 Task: Write a Python program to find the smallest element in an array.
Action: Mouse moved to (1355, 59)
Screenshot: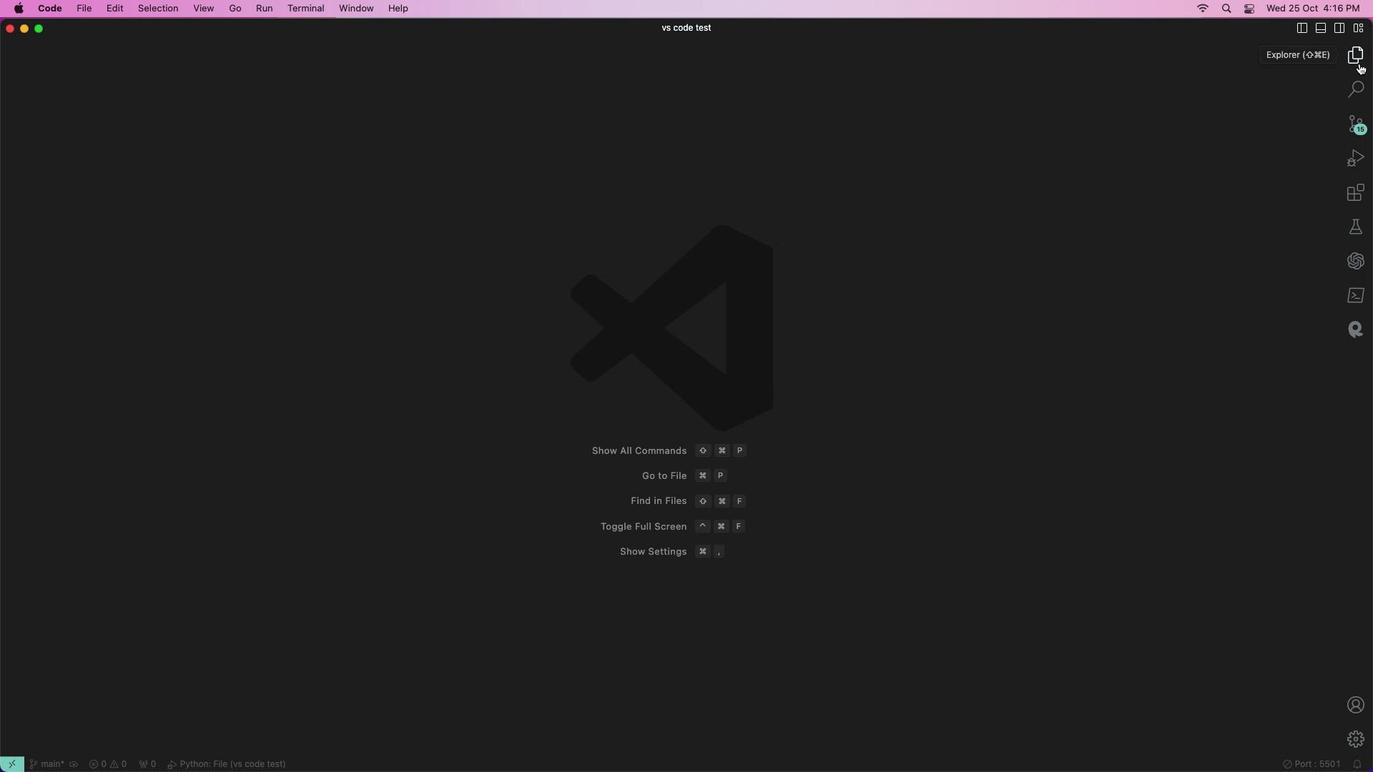 
Action: Mouse pressed left at (1355, 59)
Screenshot: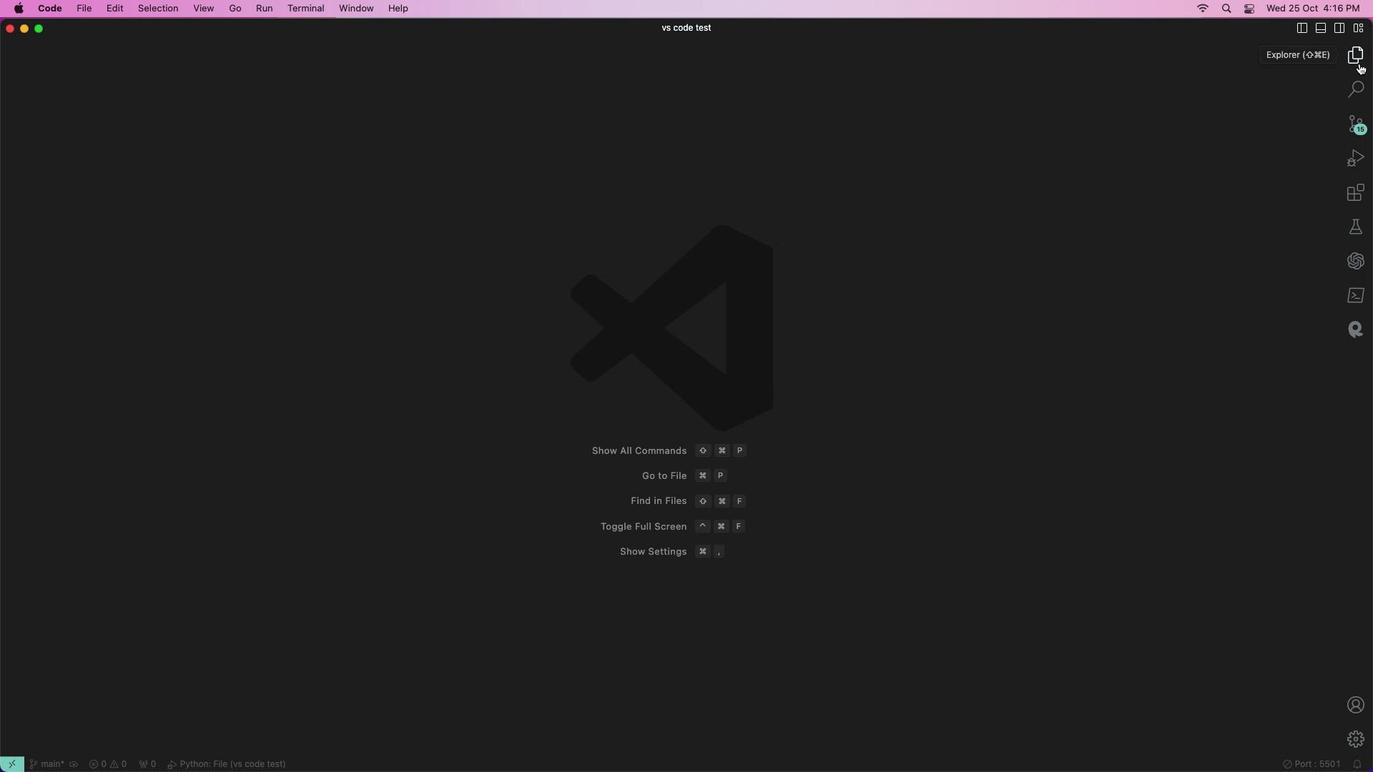 
Action: Mouse moved to (1278, 85)
Screenshot: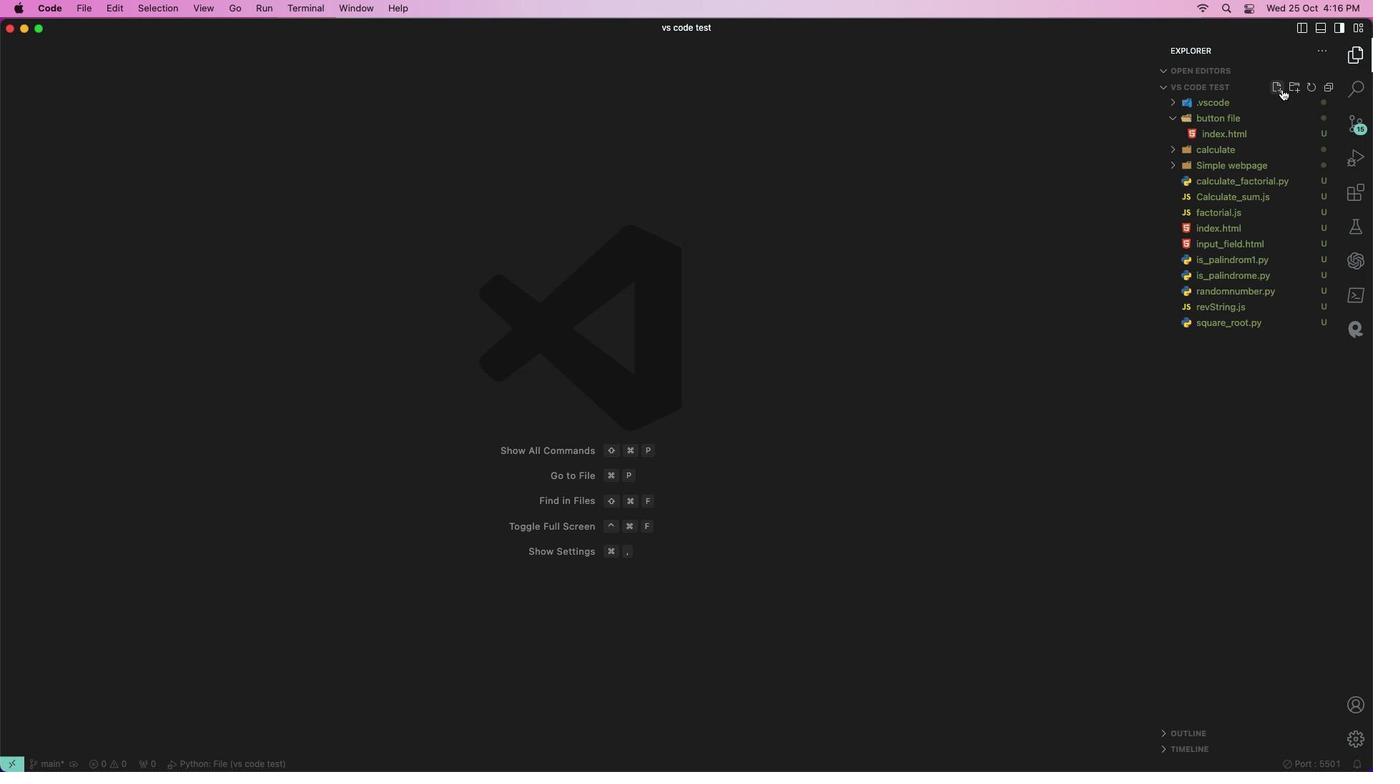 
Action: Mouse pressed left at (1278, 85)
Screenshot: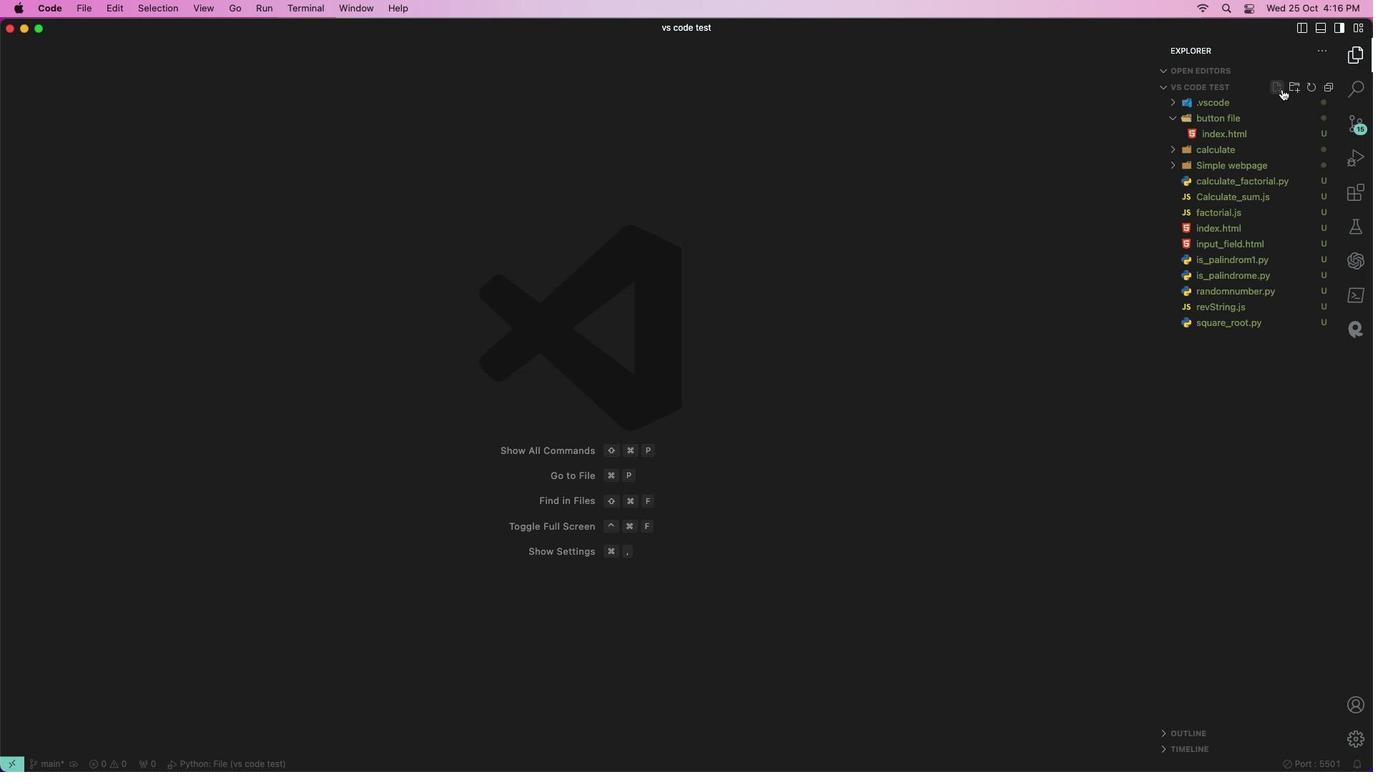 
Action: Mouse moved to (1218, 177)
Screenshot: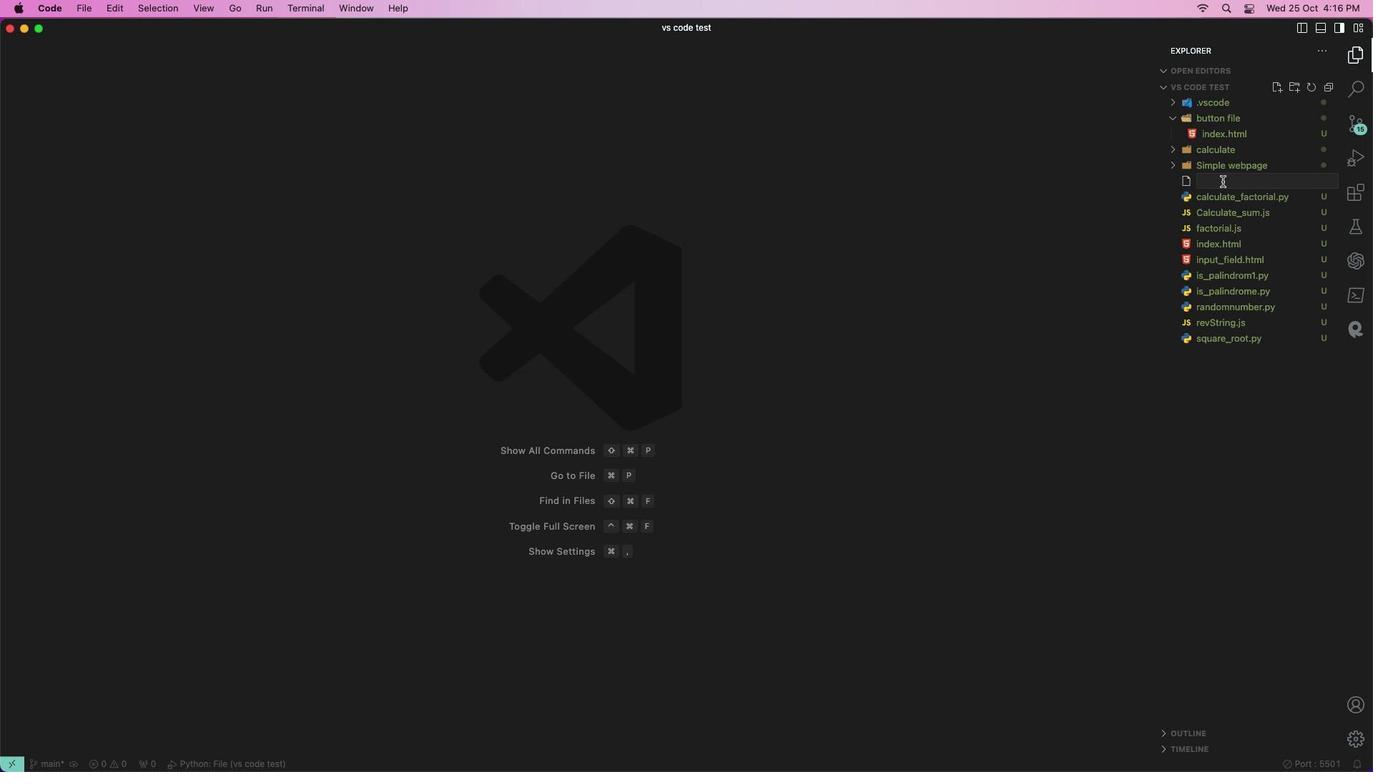 
Action: Mouse pressed left at (1218, 177)
Screenshot: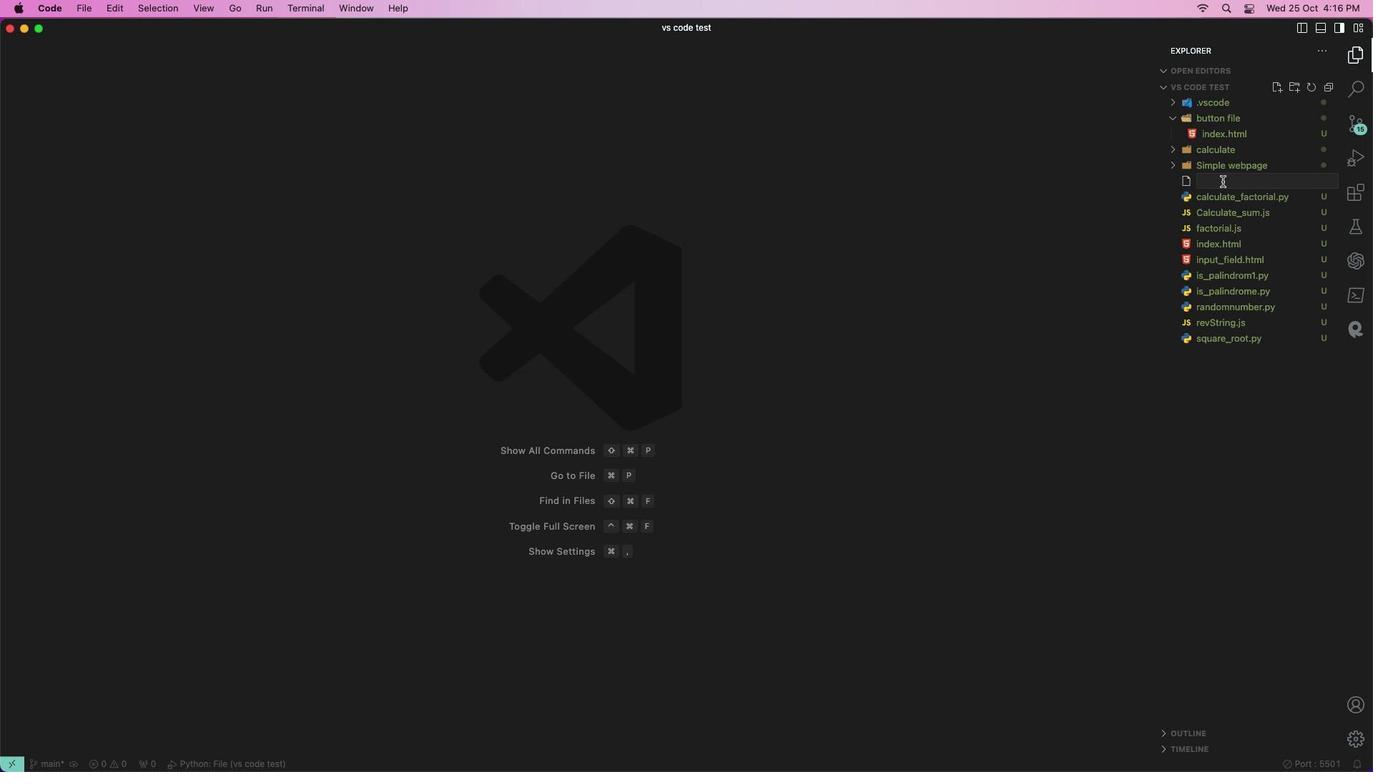 
Action: Key pressed 'f''u''d'Key.backspaceKey.backspace'i''n''d'Key.shift'_''s''m''a''l''l''e''s''t'Key.shift'_''e''l''e''m''e''n''t''.''p''y'Key.enter'd''e''f'Key.space'f''i''n''d'Key.shift_r'_''s''m''a''l''l''e''s''t'Key.shift_r'_''e''l''e''m''e''n''t'Key.shift_r'('')'Key.shift_r':'Key.enterKey.shift_r'#'Key.shift_r'A''s''k'Key.space't''j'Key.backspace'h''e'Key.space'u''s''e''r'Key.space't''o'Key.space'i''n''p''u''t'Key.space'a'Key.space'l''i''s''t'Key.space'o''f'Key.space'n''u''m''b''e''r'Key.spaceKey.backspace's'Key.space's''e''p''e''r''a''t''e''d'Key.space'b''y'Key.space's''p''a''c''e''s'Key.enter'u''s''e''r'Key.shift_r'_''i''n''p''u''t'Key.space'='Key.space'i''n''p''u''t'Key.shift_r'(''"'Key.shift_r'E''n''t''e''r'Key.space'a'Key.space'l''i''s''t'Key.space'o''f'Key.space'n''u''m''b''e''r''s'Key.space's''e''p''a''r''a''t''e''d'Key.space'b''y'Key.space's''p''a''c''e''s'Key.shift_r':'':''"'Key.shift_r')'Key.leftKey.leftKey.leftKey.space'.'Key.rightKey.rightKey.rightKey.rightKey.enter
Screenshot: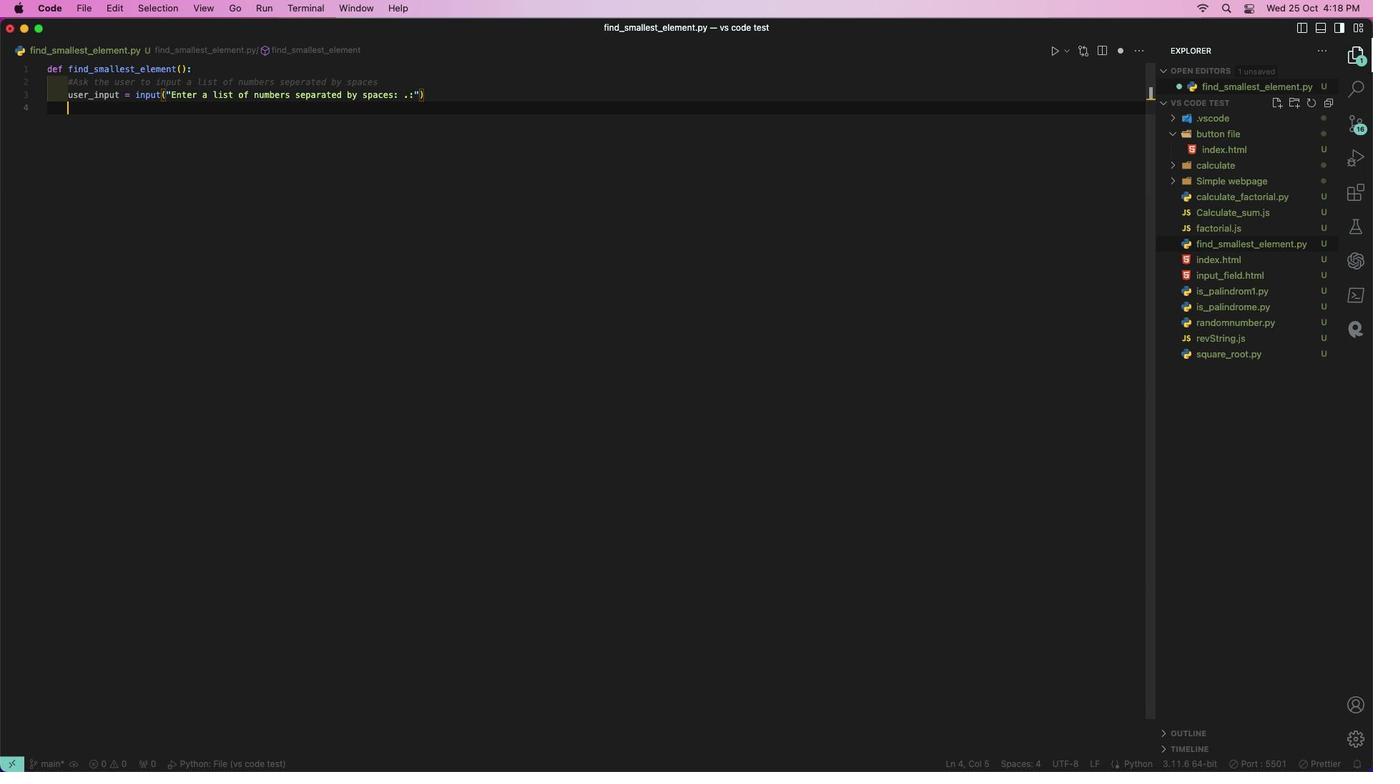 
Action: Mouse moved to (404, 92)
Screenshot: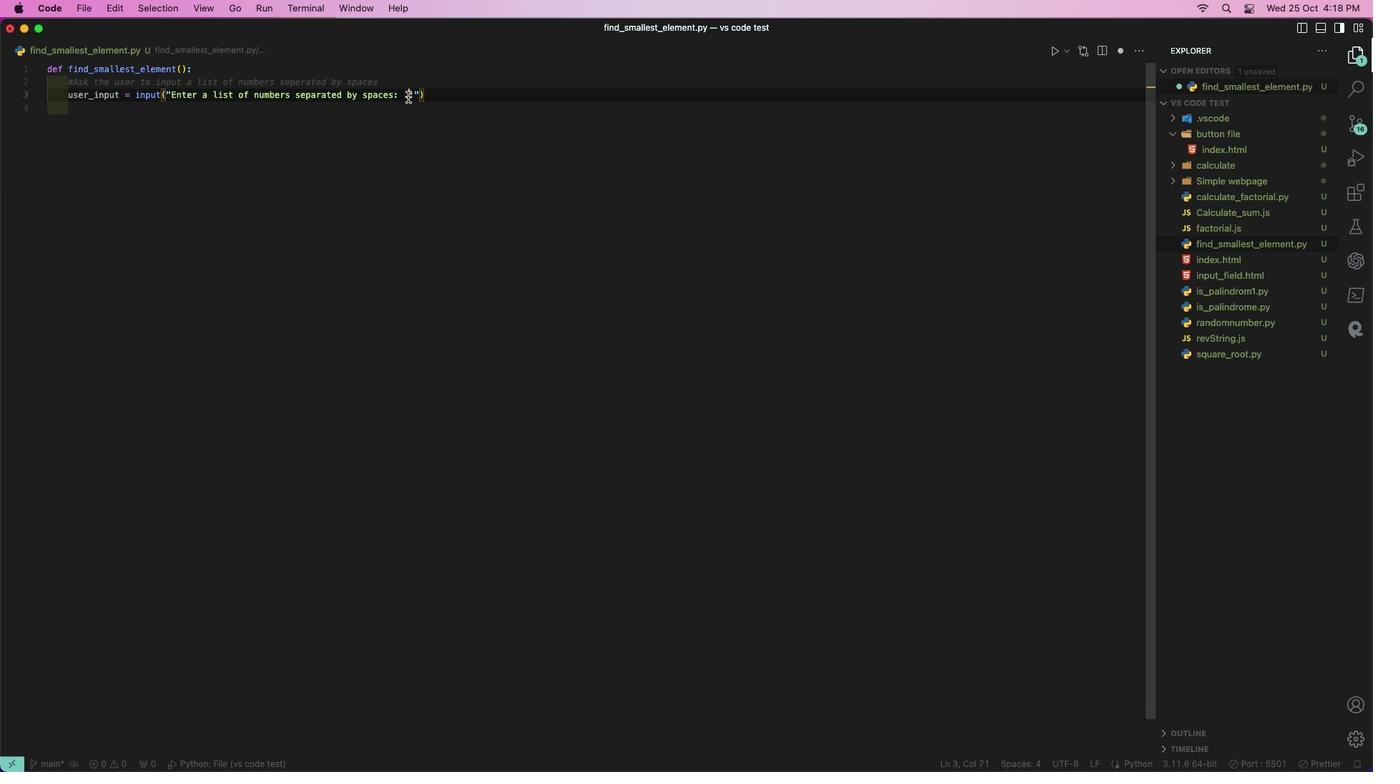 
Action: Mouse pressed left at (404, 92)
Screenshot: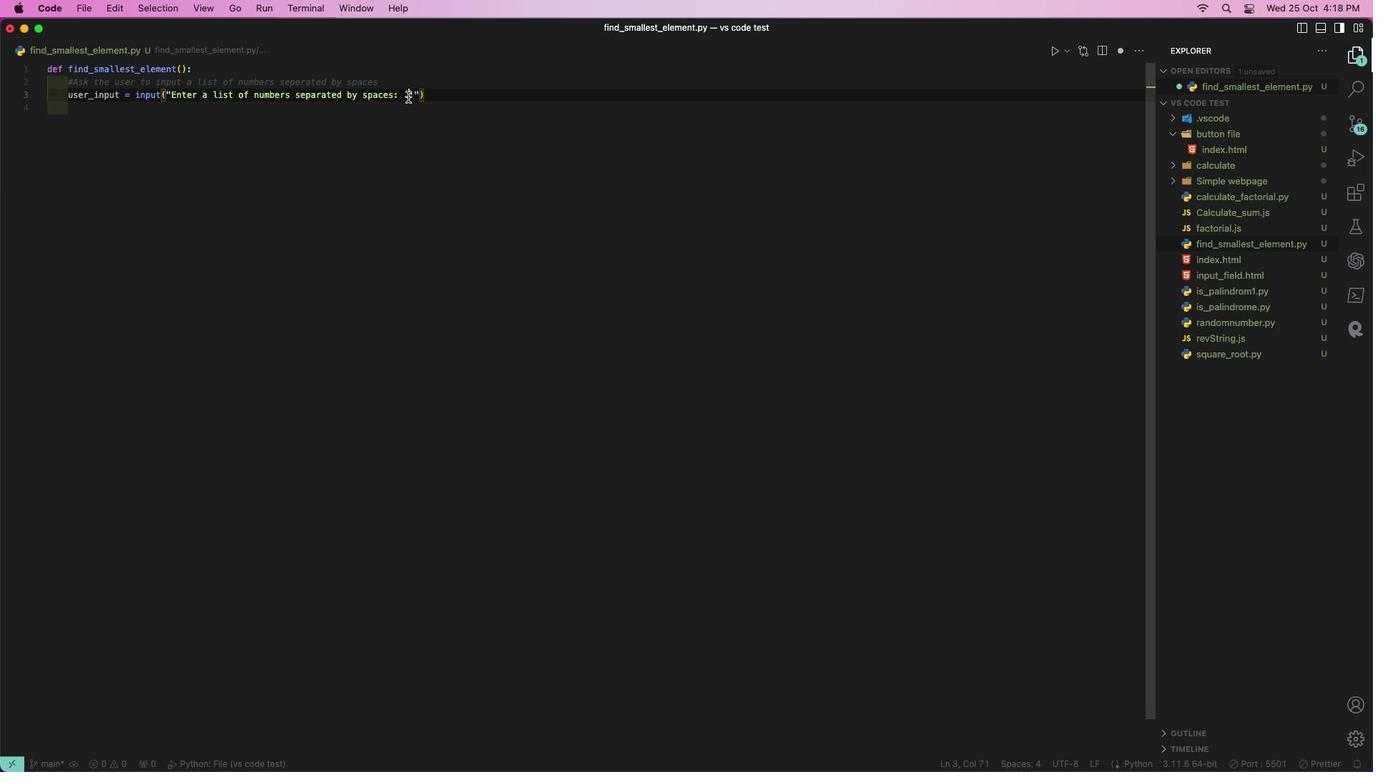 
Action: Mouse moved to (402, 92)
Screenshot: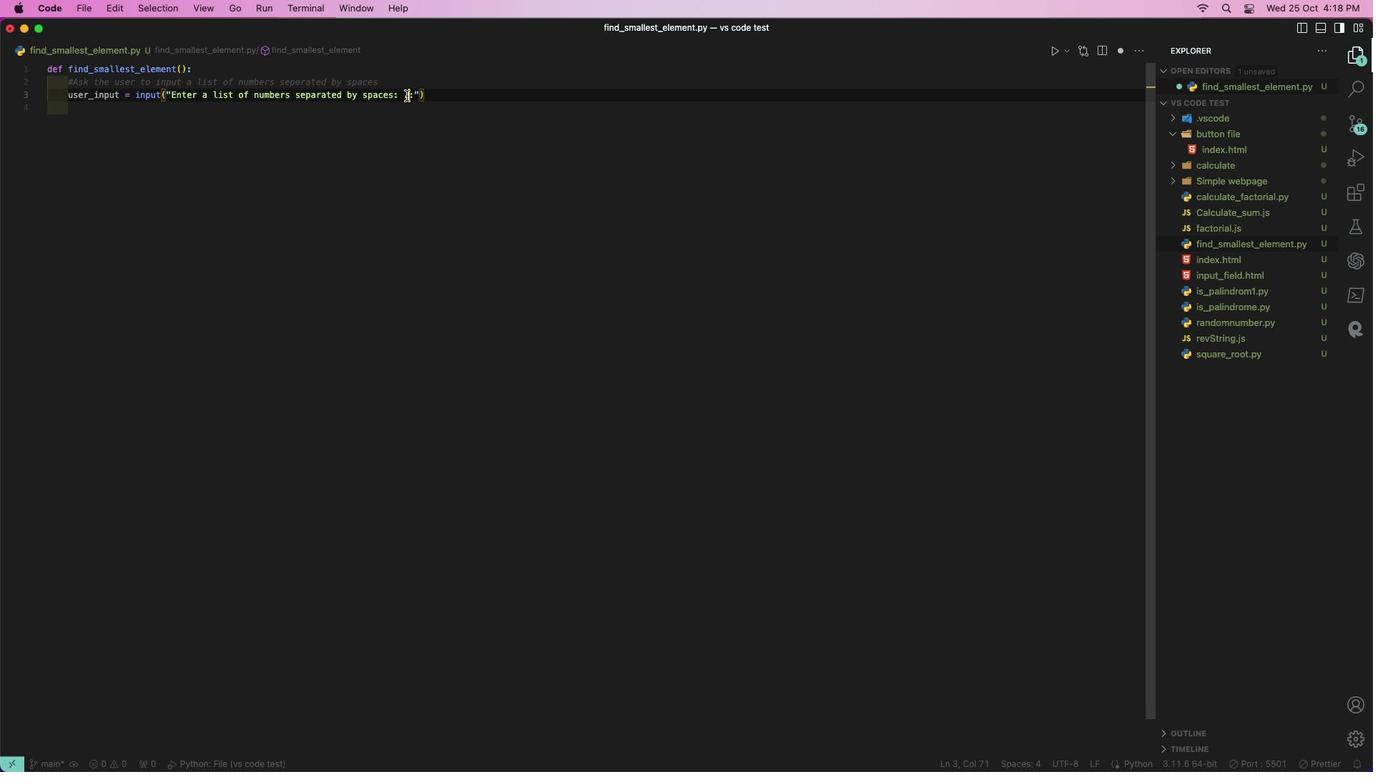 
Action: Key pressed Key.deleteKey.backspace
Screenshot: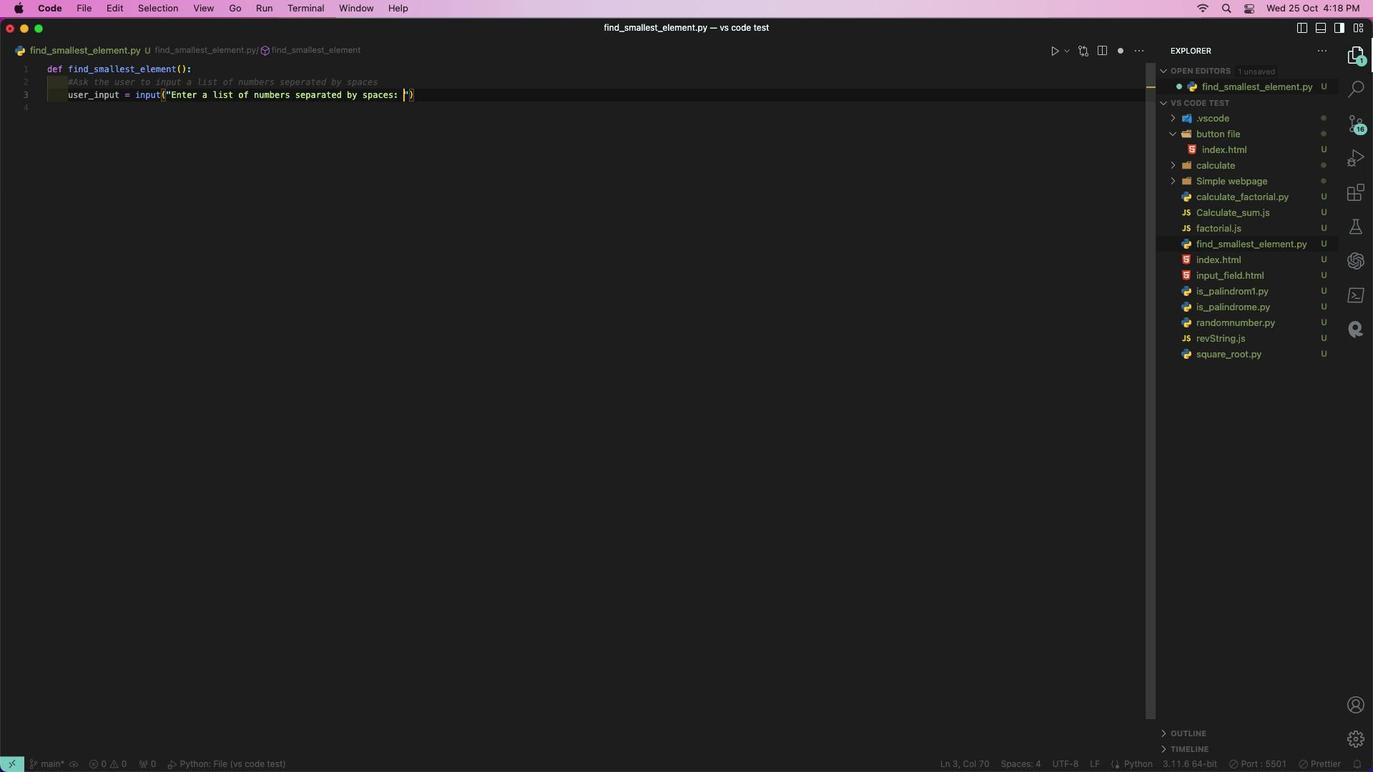 
Action: Mouse moved to (297, 115)
Screenshot: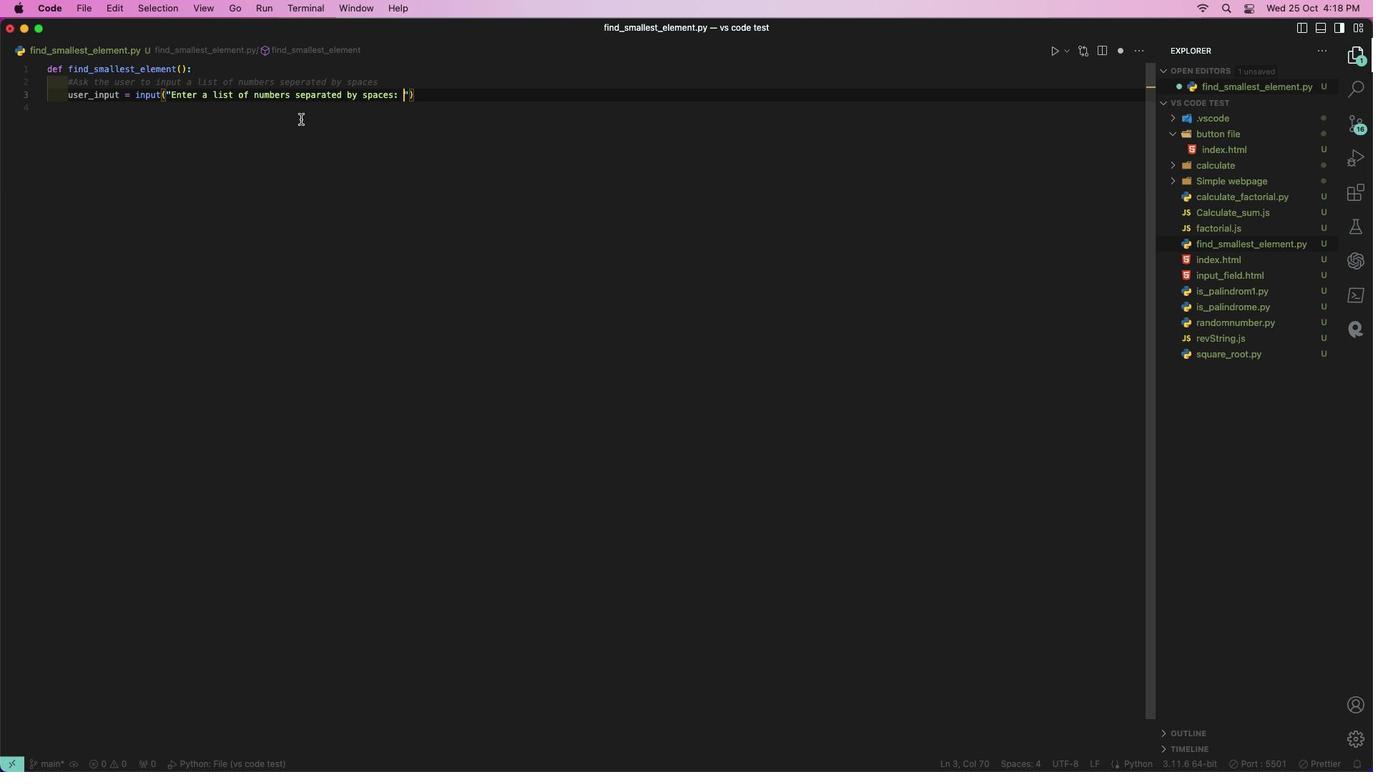 
Action: Mouse pressed left at (297, 115)
Screenshot: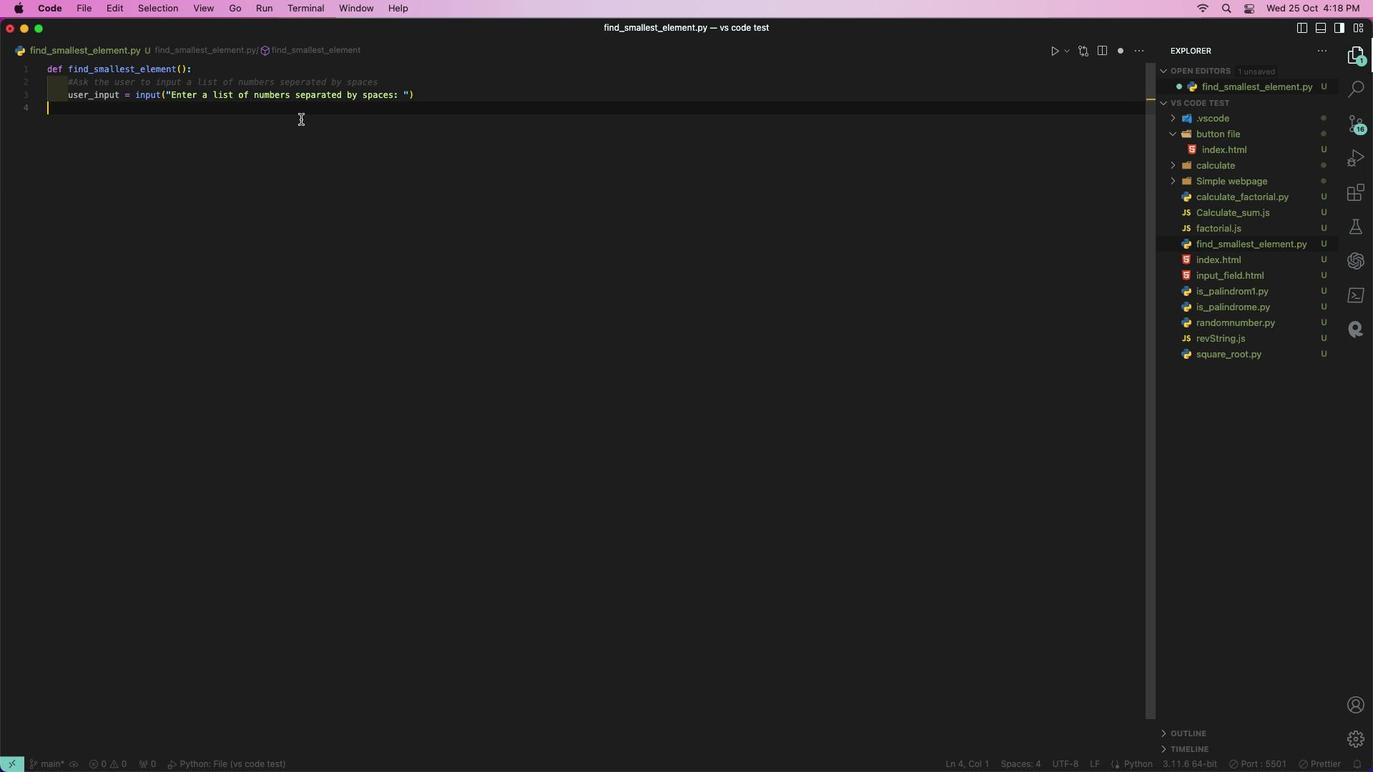 
Action: Mouse moved to (421, 87)
Screenshot: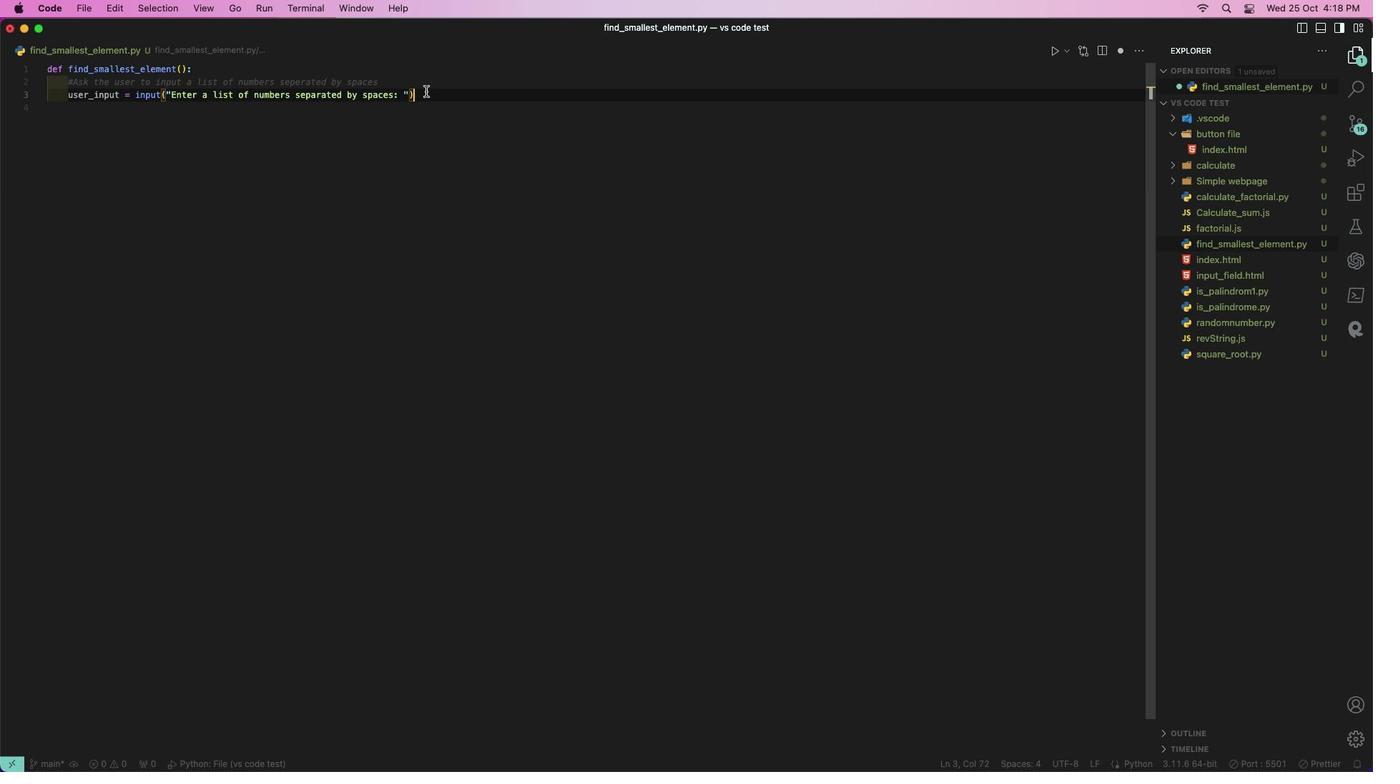 
Action: Mouse pressed left at (421, 87)
Screenshot: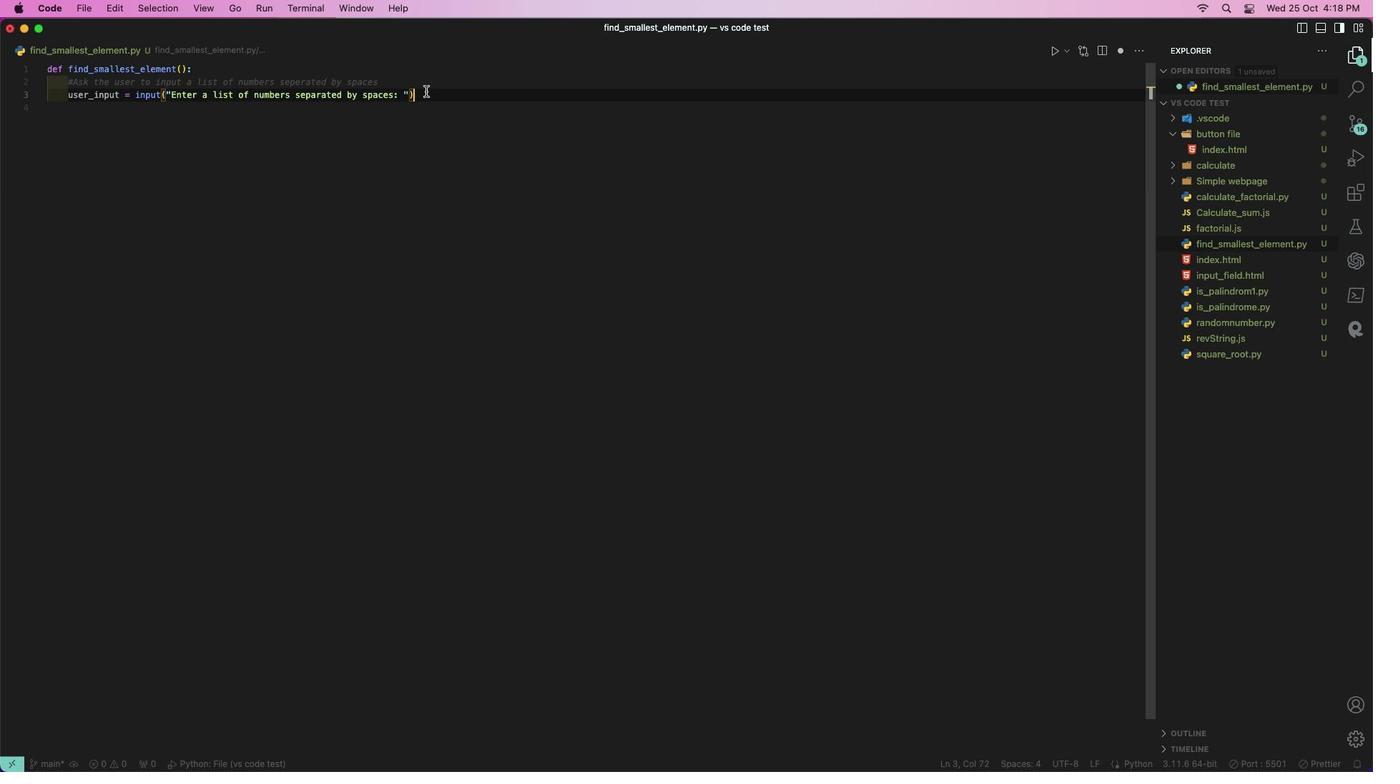 
Action: Mouse moved to (421, 95)
Screenshot: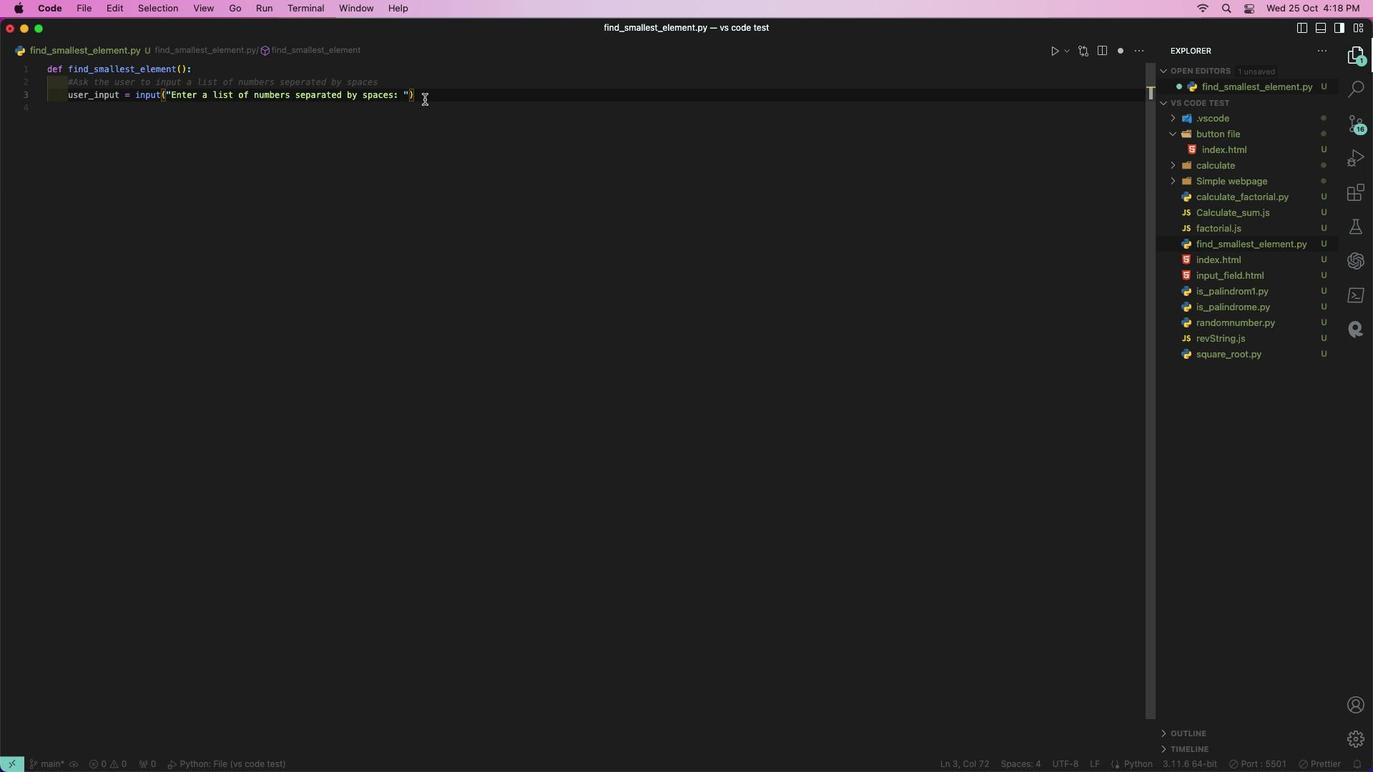 
Action: Key pressed Key.enterKey.enterKey.shift_r'#'Key.shift_r'S''p''l''i''t'Key.space't''h''e'Key.space'u''s''e''r'Key.space'i''n''p''u''t'Key.space'i''n''t''o'Key.space'a'Key.space'l''i''s''t'Key.space'o''f'Key.space'n''u''m''b''e''r''s'Key.enter'u''s''e''r'Key.shift_r'_''i''n''p''u''t'Key.shift_r'_''l''i''s''t'Key.space'='Key.space'u''s''e''r'Key.shift_r'+'Key.backspaceKey.shift_r'_''i''n''p''u''t''.''s''p''l''i''t'Key.shift_r'('')'Key.enterKey.enterKey.shift_r'#''c''o''n''v''e''r''t'Key.space't''h''e'Key.space'i''n''p''u''t'Key.space'l''i''s''t'Key.space't''o'Key.space'i''n''t''e''g''e''r''s'Key.enter'a''r''r'Key.space'='Key.space'[''i''n''t'Key.shift_r'(''n''u''m'Key.shift_r')'Key.space'f''o''r'Key.space'n''u''m'Key.space'i''n'Key.space'u''s''e''r'Key.shift_r'_''i''n''p''u''t'Key.shift_r'_''l''i''s''t'']'Key.enterKey.enterKey.shift_r'#'Key.spaceKey.shift'C''h''e''c''k'Key.space'i''f'Key.space't''h''e'Key.space'i''n''p''u''t'Key.space'l''i''s''t'Key.space'i''s'Key.space'n''o''t'Key.space'r'Key.backspace'e''m''p''t''y'Key.spaceKey.enter'i''f'Key.space'l''e''n'Key.shift_r'(''a''r''r'Key.shift_r')'Key.spaceKey.shift_rKey.shift_r'>'Key.space'0'Key.shift_r':'Key.enterKey.shift_r'#'Key.shift_r'F''i''n''d'Key.space't''h''e'Key.space's''m''a''l''l''e''s''t'Key.space'e''l''e''m''e''n''t'Key.space'u''s''i''n''g'Key.space'm''i''n'Key.shift_r'('')'Key.space'f''u''n''c''t''i''o''n'Key.enter's''m''a''l''l''e''s'Key.shift_r'_''f'Key.backspaceKey.backspace't'Key.shift_r'_''e''l''e''m''e''n''t'Key.space'='Key.space'm''i''n'Key.shift'(''a''r''r'Key.shift')'Key.enterKey.enterKey.shift_r'#'Key.shift_r'P''r''i''n''t'Key.space't''h''e'Key.space'r''e''s''u''l''t'Key.spaceKey.enter'p''r''i''n''t'Key.shift'(''f'Key.shift'"''t'Key.backspaceKey.shift'T''h''e'Key.space's''m''a''l''l''e''s''t'Key.space'e''l''e''m''e''n''t'Key.space'i''n'Key.space't''h''e'Key.space'a''r''r''a''y'Key.space'i''s'Key.shift_r':'Key.spaceKey.shift_r'{''s''m''a''l''l''e''s''t'Key.shift_r'_''e''l''e''m''e''n''t'Key.shift_r'}'Key.shift_r'"'')'Key.enter'e''l''s''e'Key.shift_r':'Key.enter'p''r''i''n''t'Key.shift_r'(''"'Key.shift_r'T''h''e'Key.space'i''n''p''u''t'Key.space'l''i''s''t'Key.space'i''s'Key.space'e''m''p''t''y'Key.spaceKey.backspace'.'Key.spaceKey.shift_r'P''l''e''a''s''e'Key.space'e''n''t''e''r'Key.space'a''t'Key.space'l''e''a''s''t'Key.space'o''n''e'Key.space'n''u''m''b''e''r''.'Key.shift_r'"'Key.shift_r')'Key.enterKey.enterKey.backspaceKey.backspaceKey.shift_r'#'Key.spaceKey.shift_r'C''a''l''l'Key.space't''g''e'Key.spaceKey.backspaceKey.backspaceKey.backspace'h''e'Key.space'f''u''n''c''t''i''o''n'Key.space't''o'Key.space'f''i''n''d'Key.space't''h''e'Key.space's''m''a''l''l''e''s''t'Key.space's'Key.backspace'e''l''e''m''e''n''t'Key.spaceKey.enter'f''i''n''d'Key.shift'_''s''m''a''l''l''e''s''t'Key.shift'_''e''l''e''m''e''n''t'Key.shift'('Key.shift')'
Screenshot: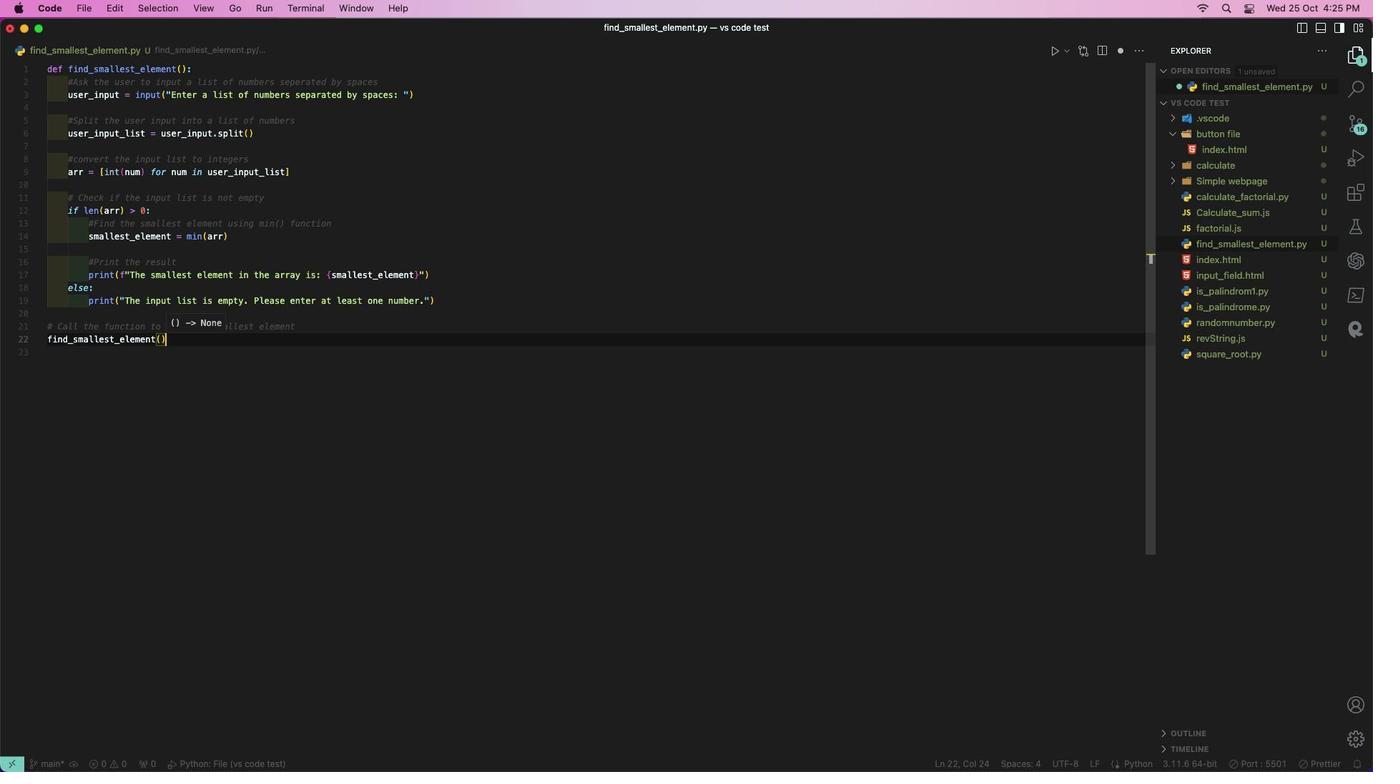 
Action: Mouse moved to (507, 326)
Screenshot: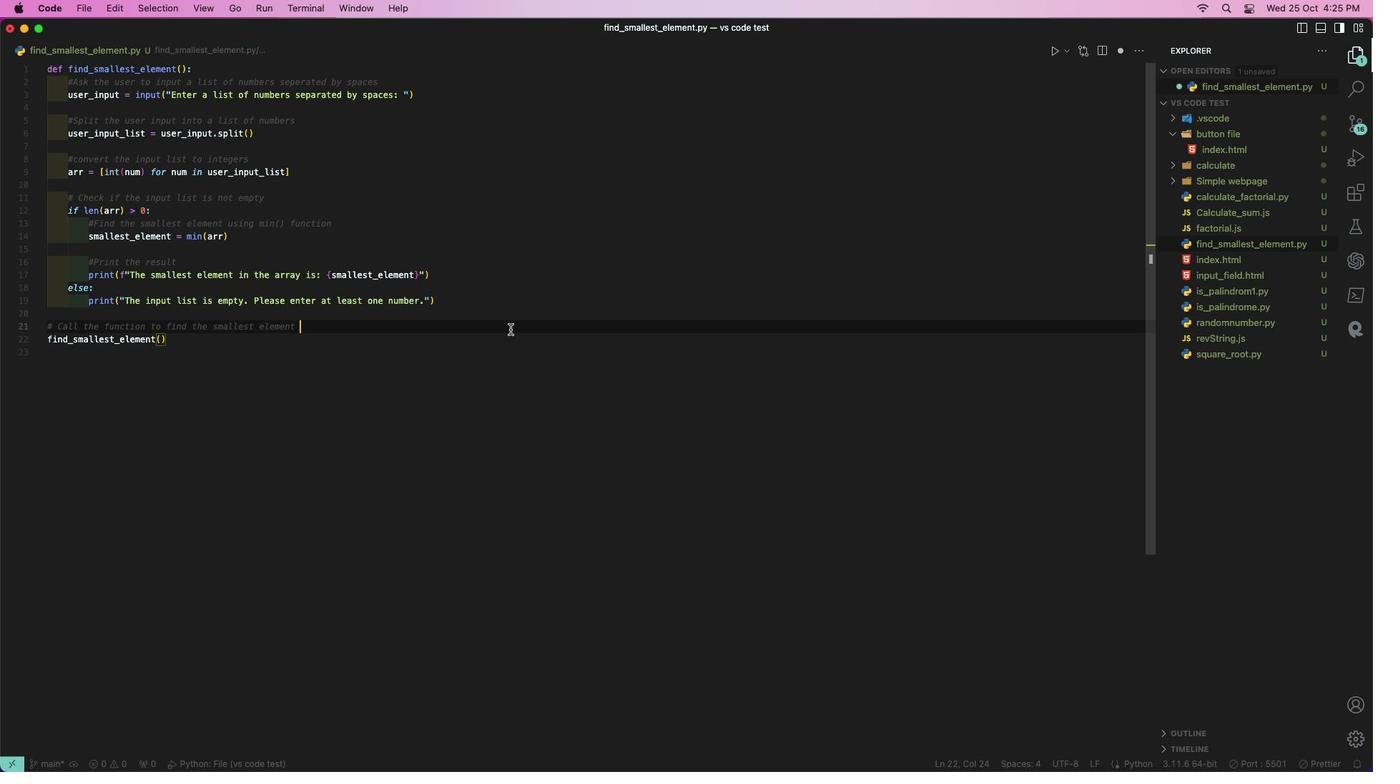 
Action: Mouse pressed left at (507, 326)
Screenshot: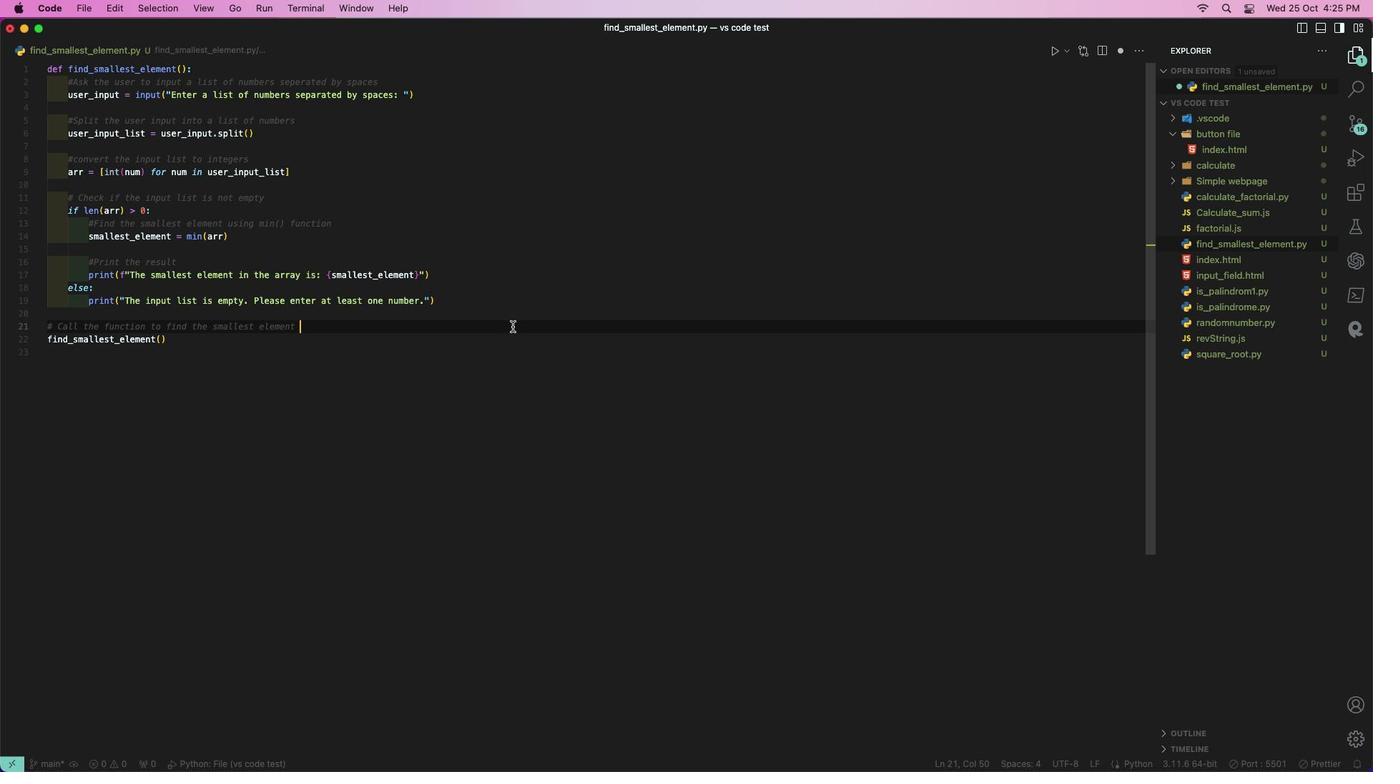 
Action: Mouse moved to (258, 3)
Screenshot: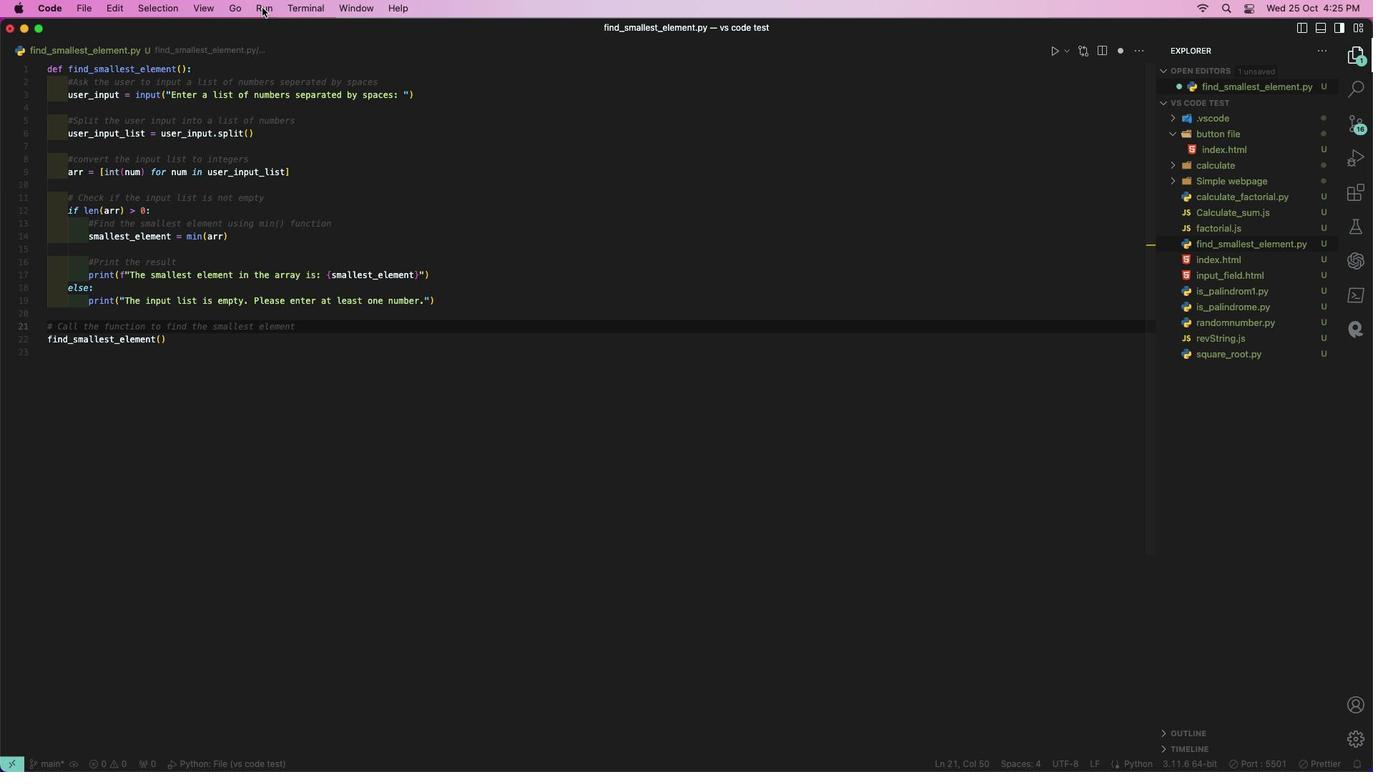 
Action: Mouse pressed left at (258, 3)
Screenshot: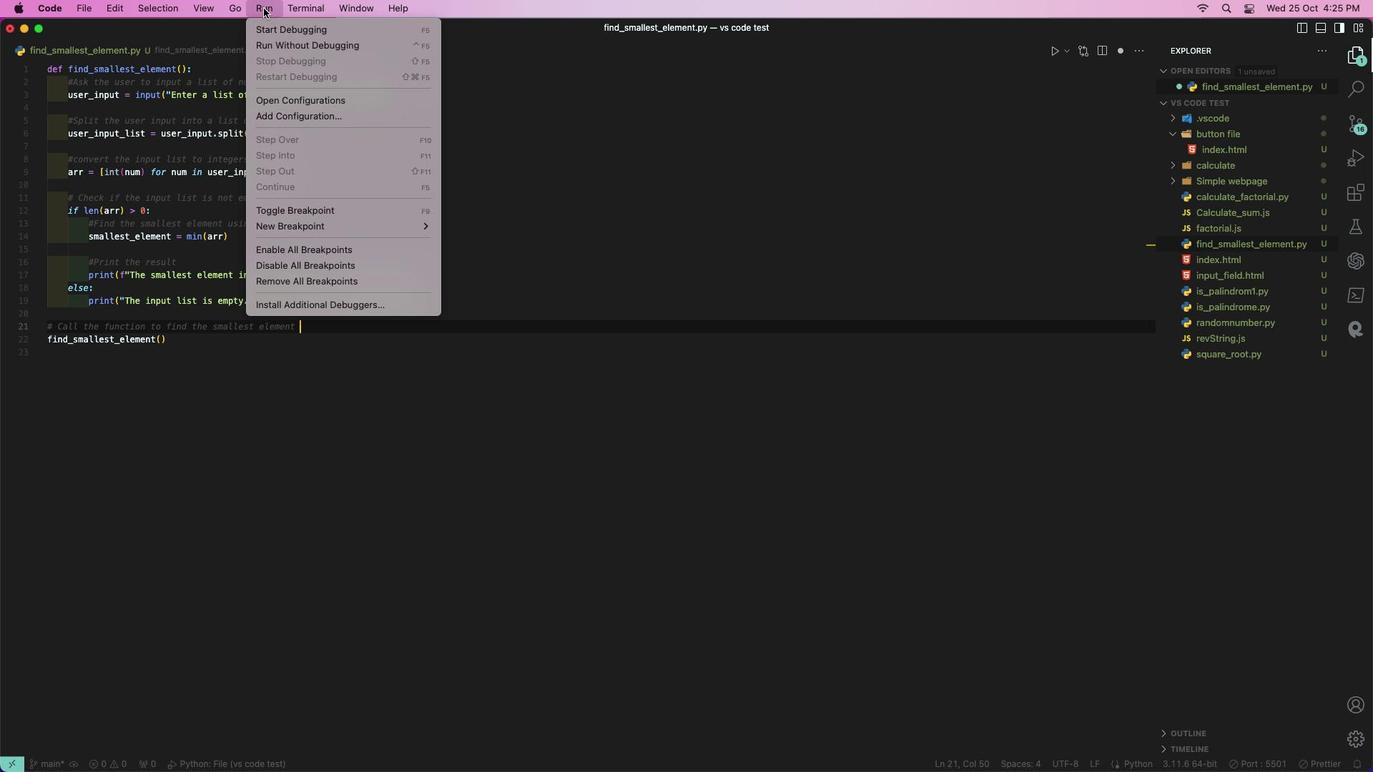 
Action: Mouse moved to (276, 25)
Screenshot: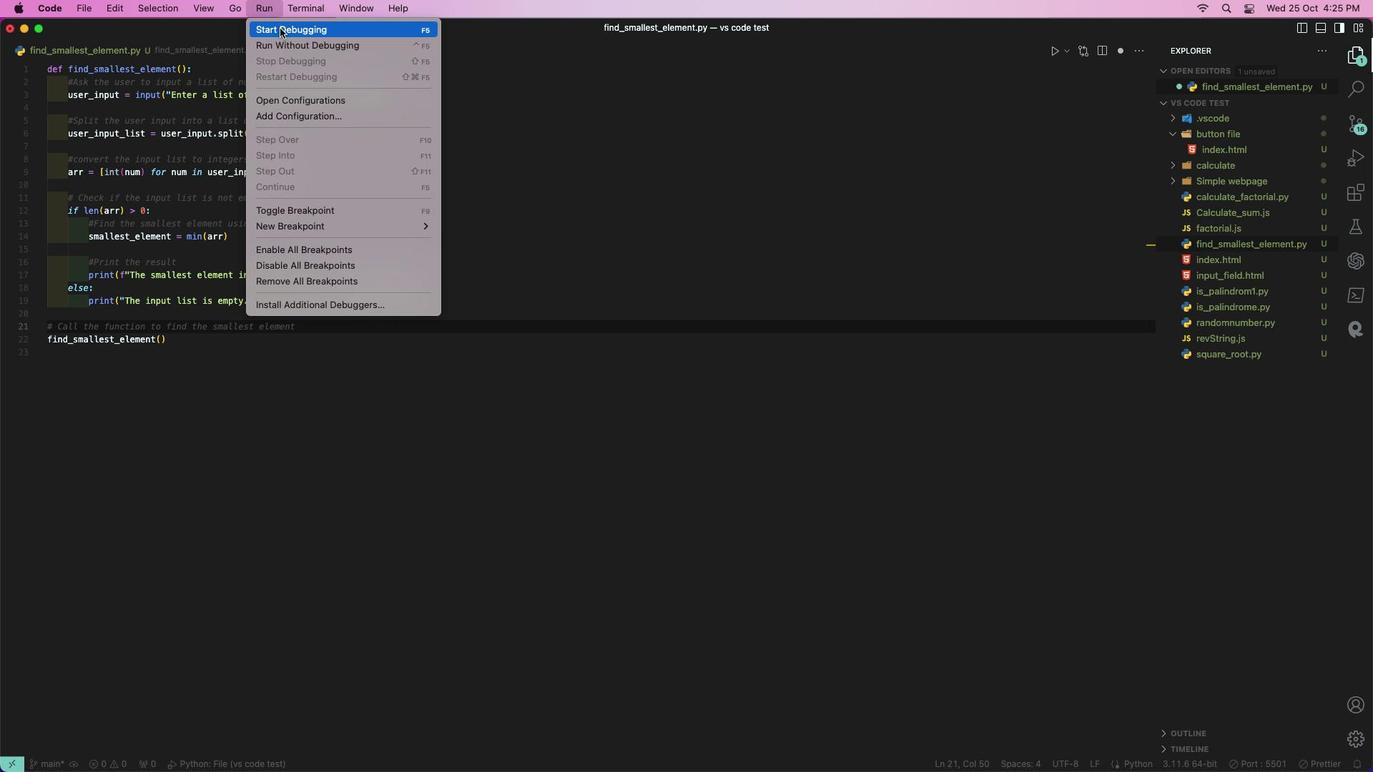 
Action: Mouse pressed left at (276, 25)
Screenshot: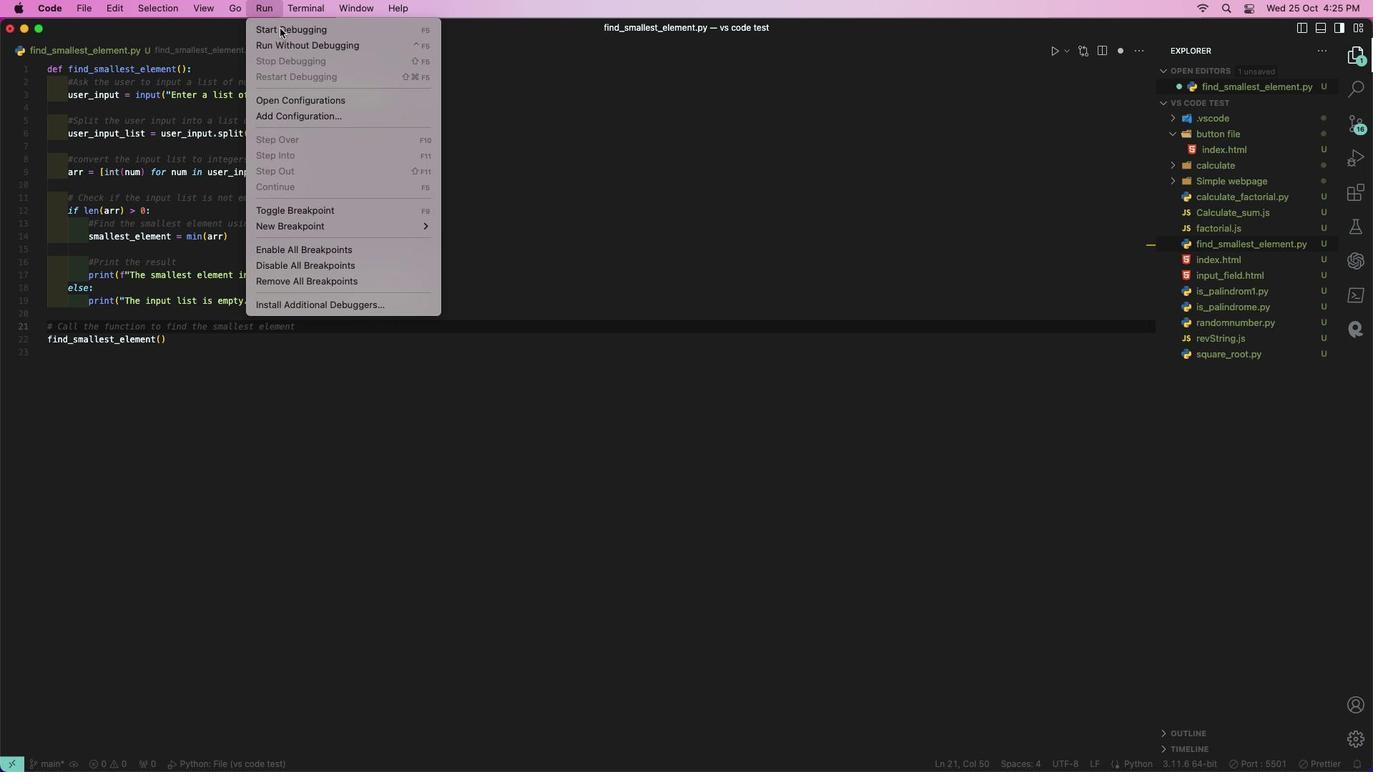 
Action: Mouse moved to (261, 740)
Screenshot: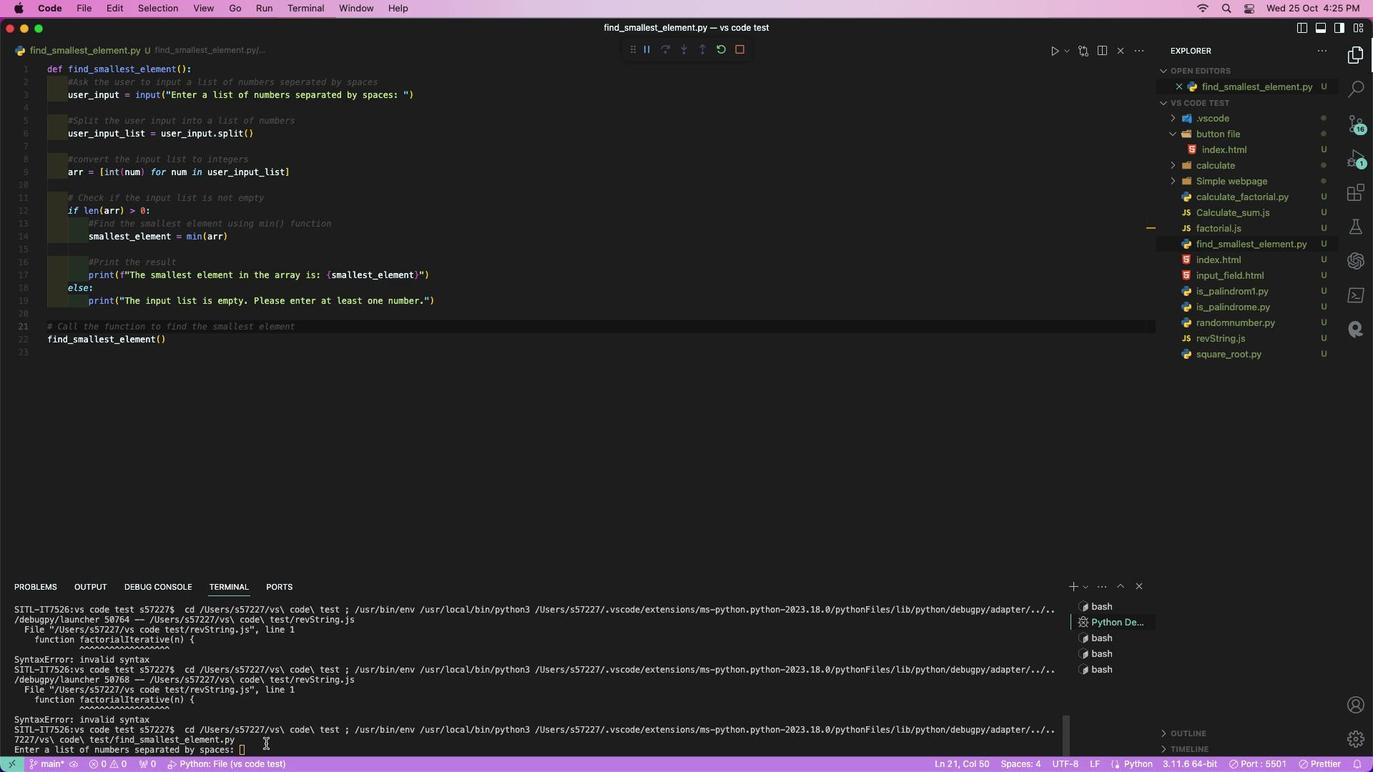 
Action: Mouse pressed left at (261, 740)
Screenshot: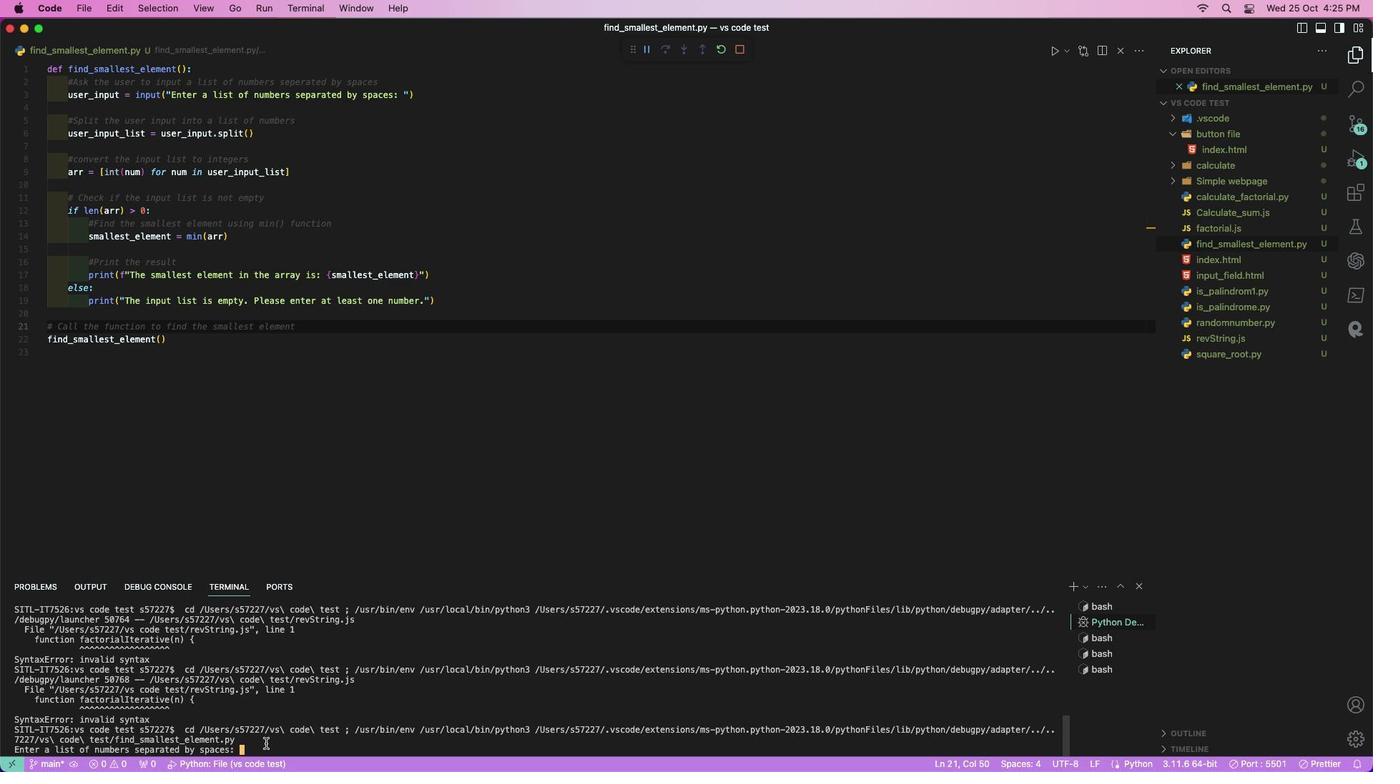
Action: Mouse moved to (267, 736)
Screenshot: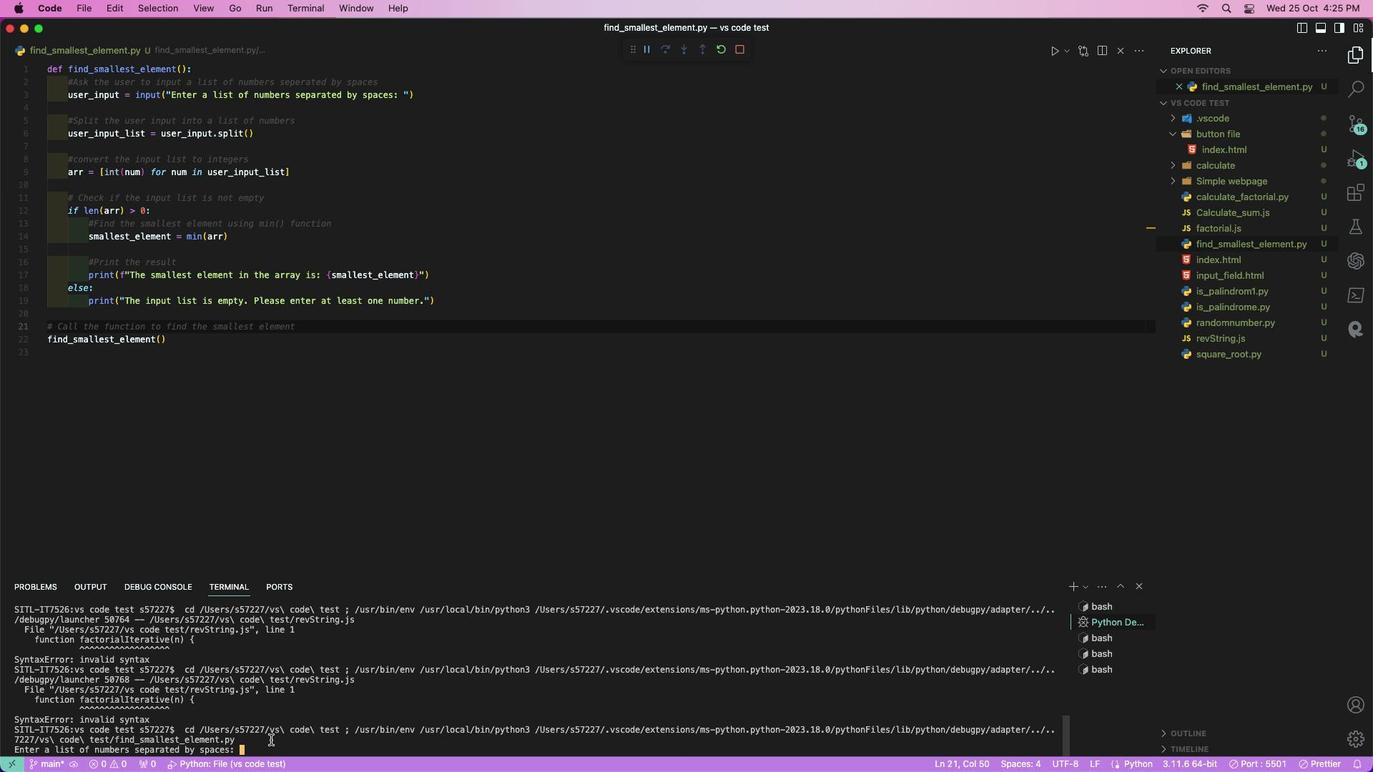 
Action: Key pressed 's'Key.backspace'4''5'Key.space'7''8'Key.space'0''9'Key.space'6''4''g'Key.backspaceKey.enter
Screenshot: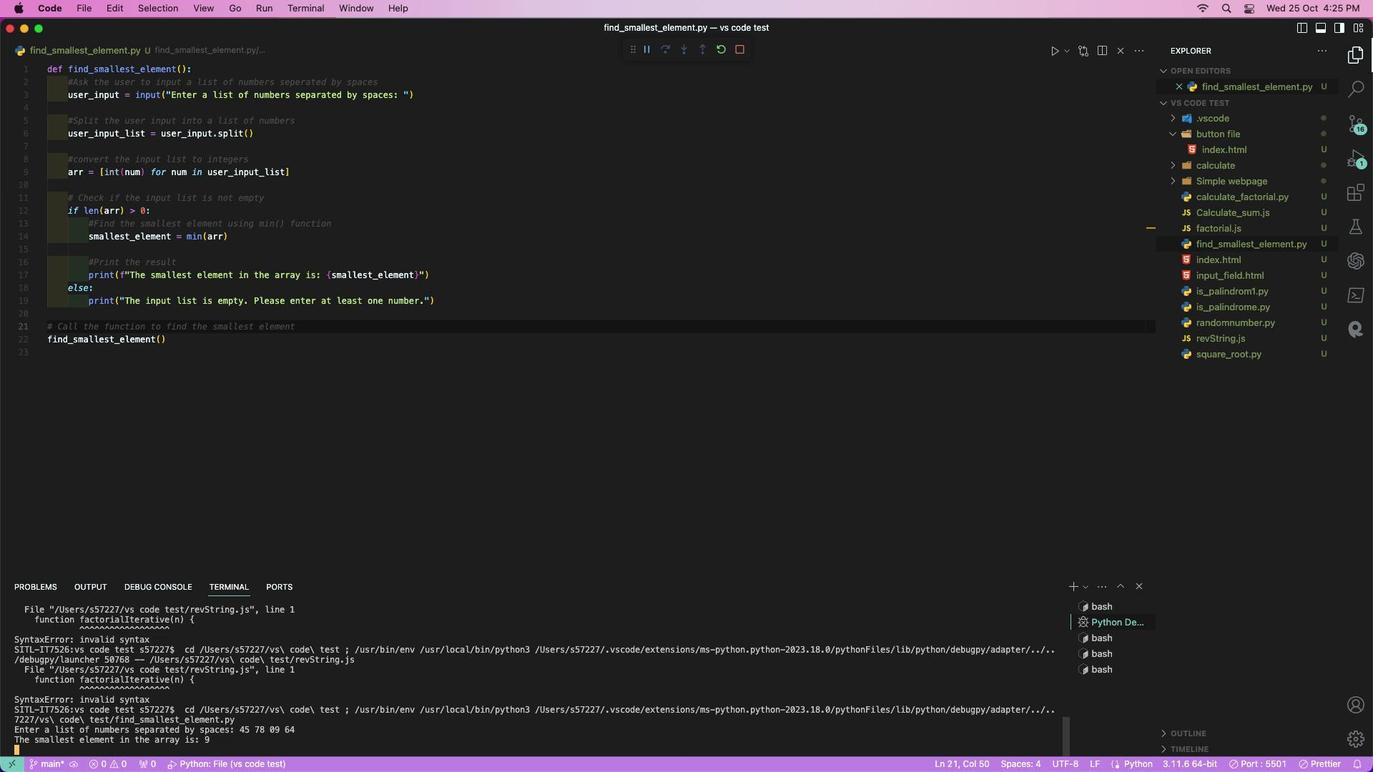 
Action: Mouse moved to (604, 204)
Screenshot: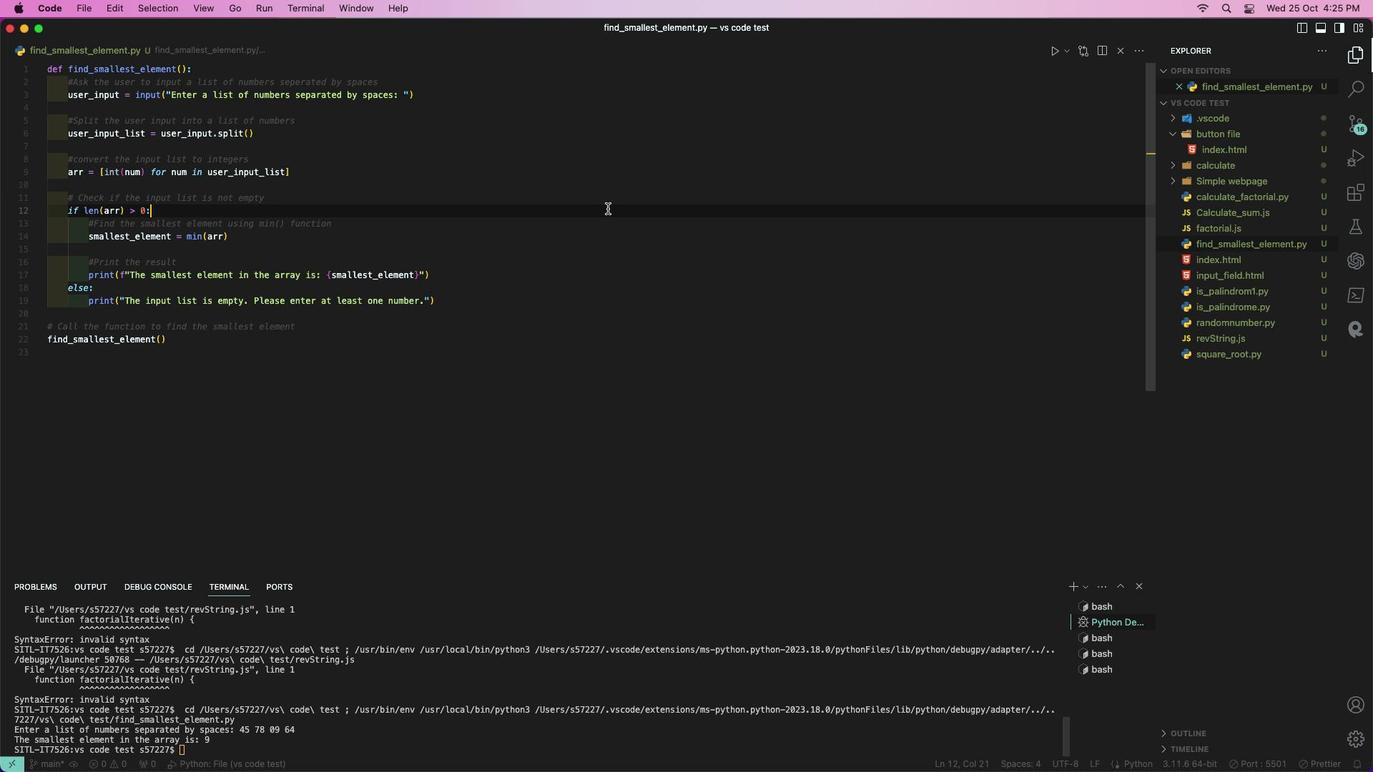 
Action: Mouse pressed left at (604, 204)
Screenshot: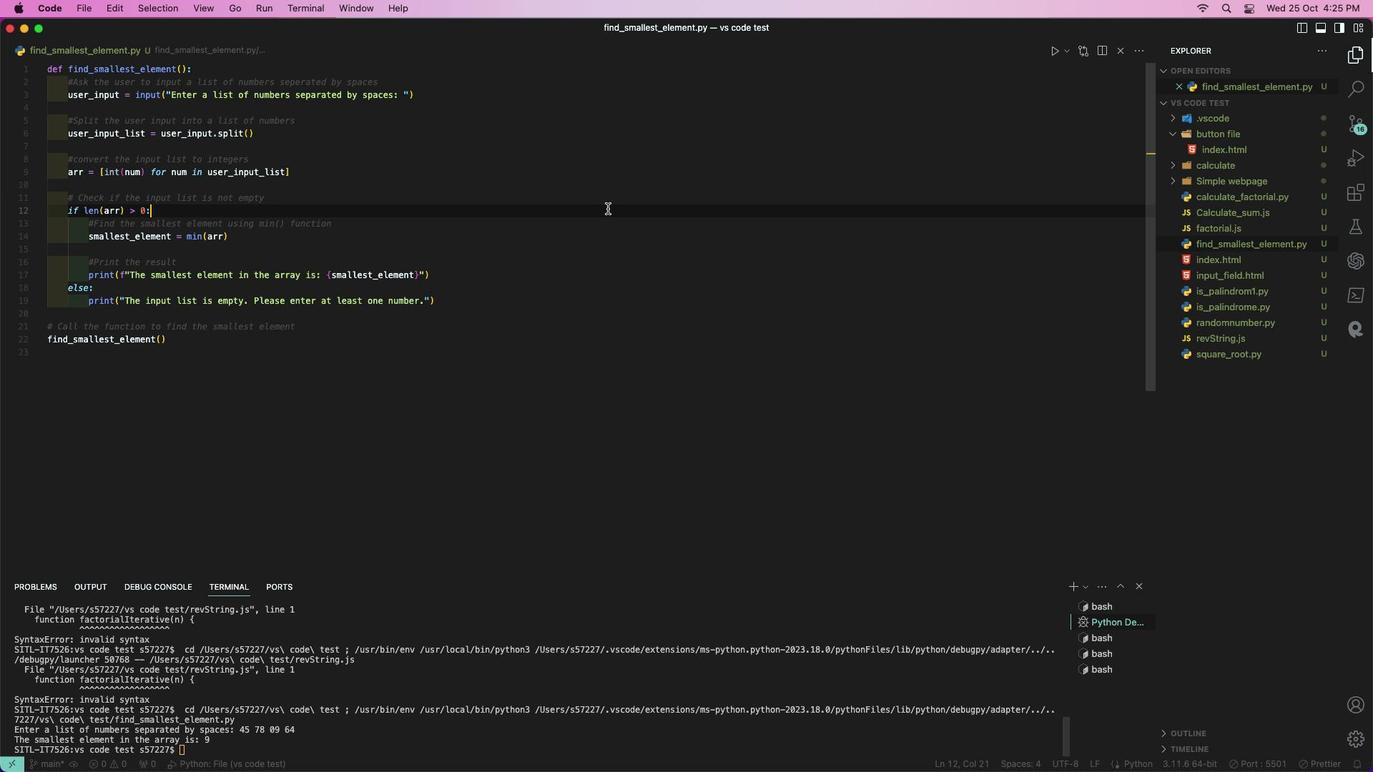 
Action: Mouse moved to (293, 7)
Screenshot: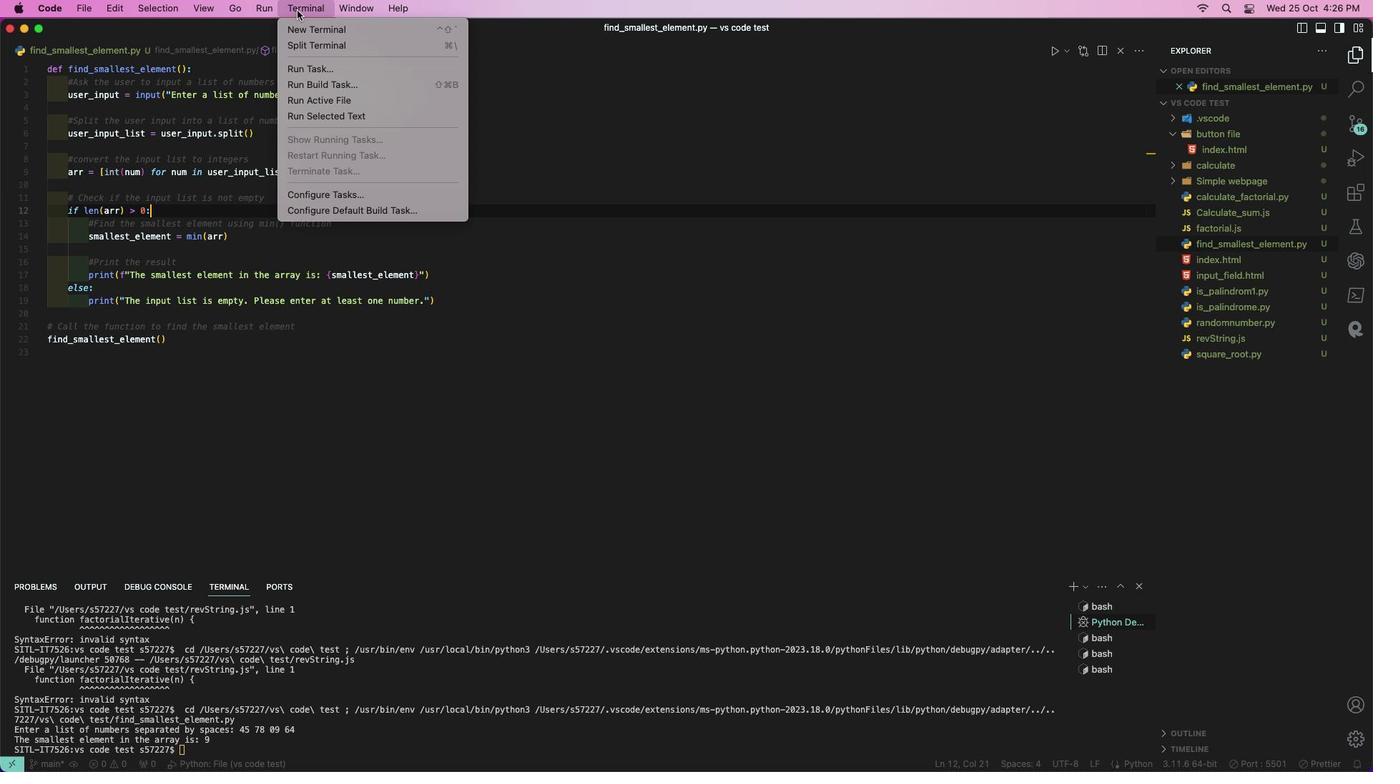 
Action: Mouse pressed left at (293, 7)
Screenshot: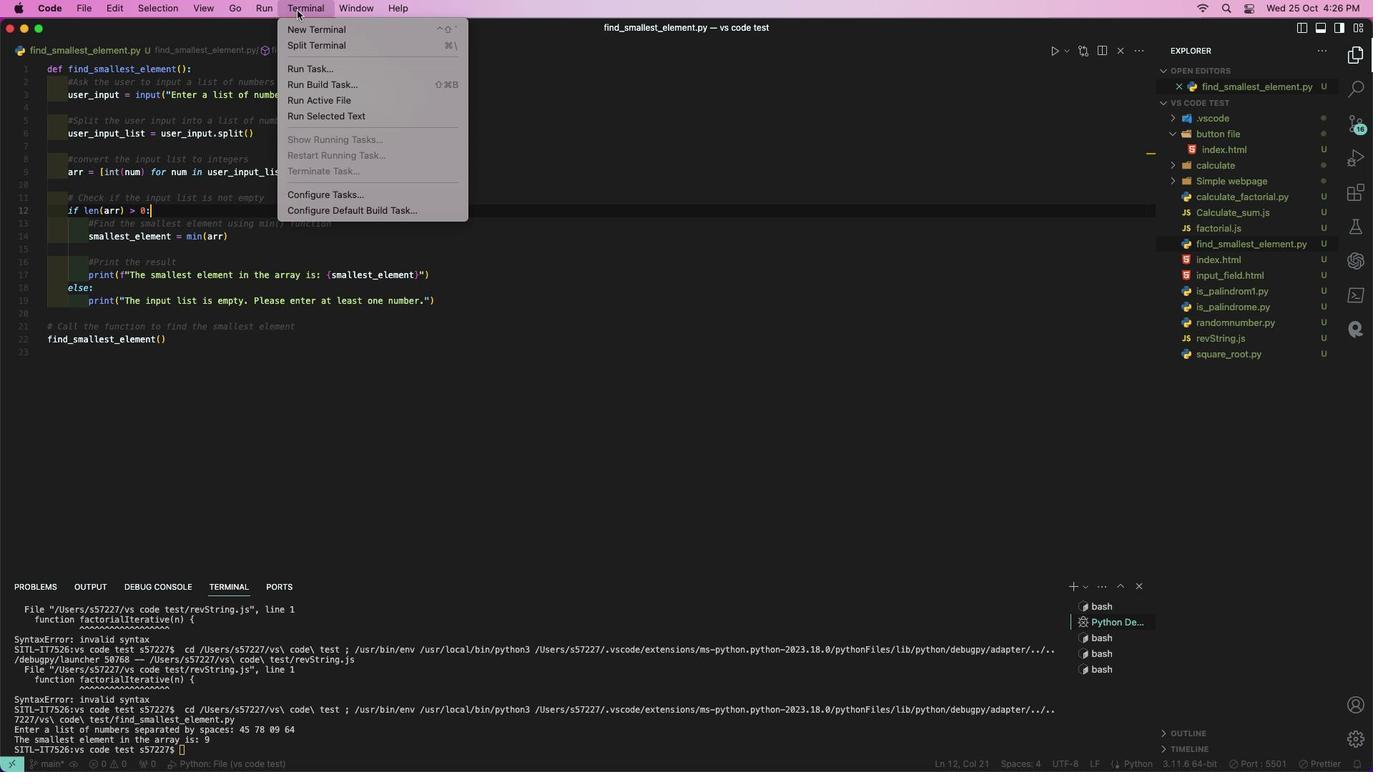 
Action: Mouse moved to (362, 396)
Screenshot: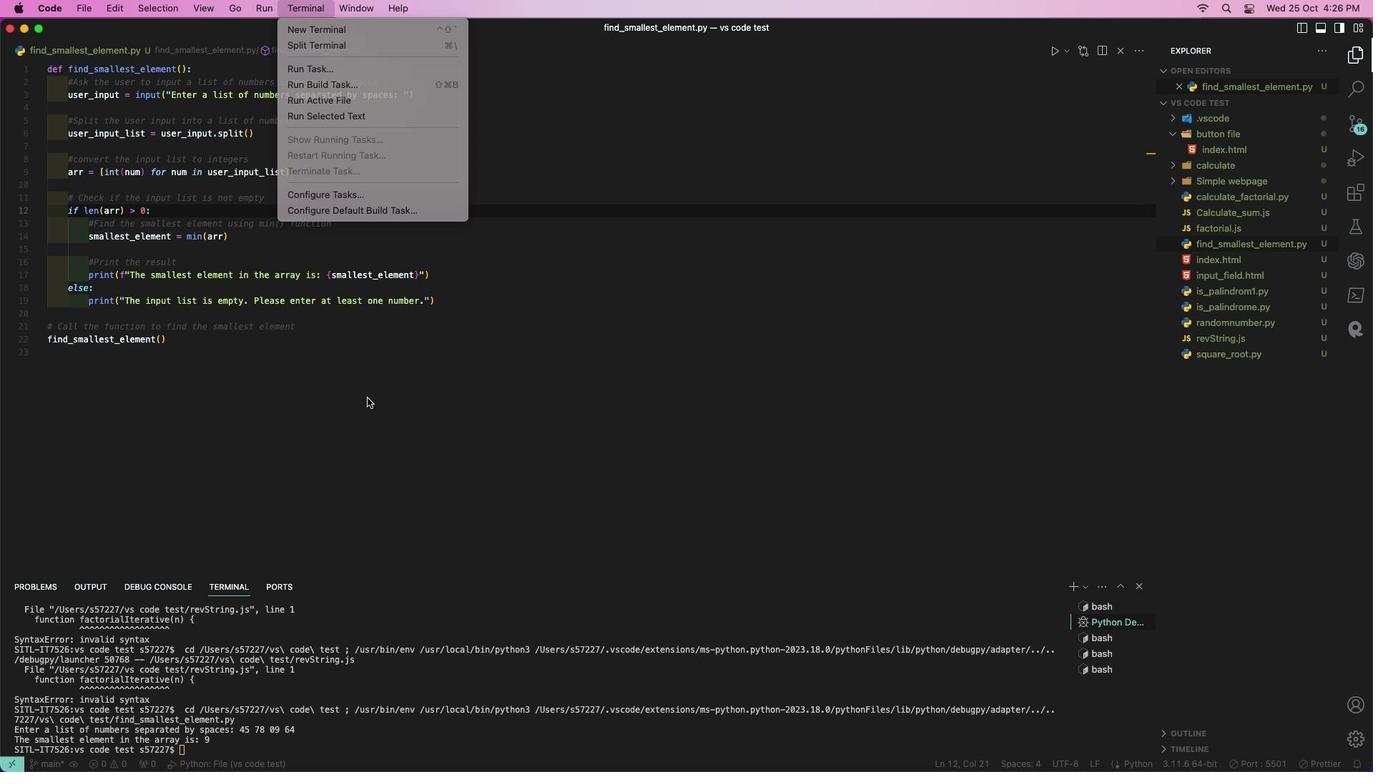 
Action: Mouse pressed left at (362, 396)
Screenshot: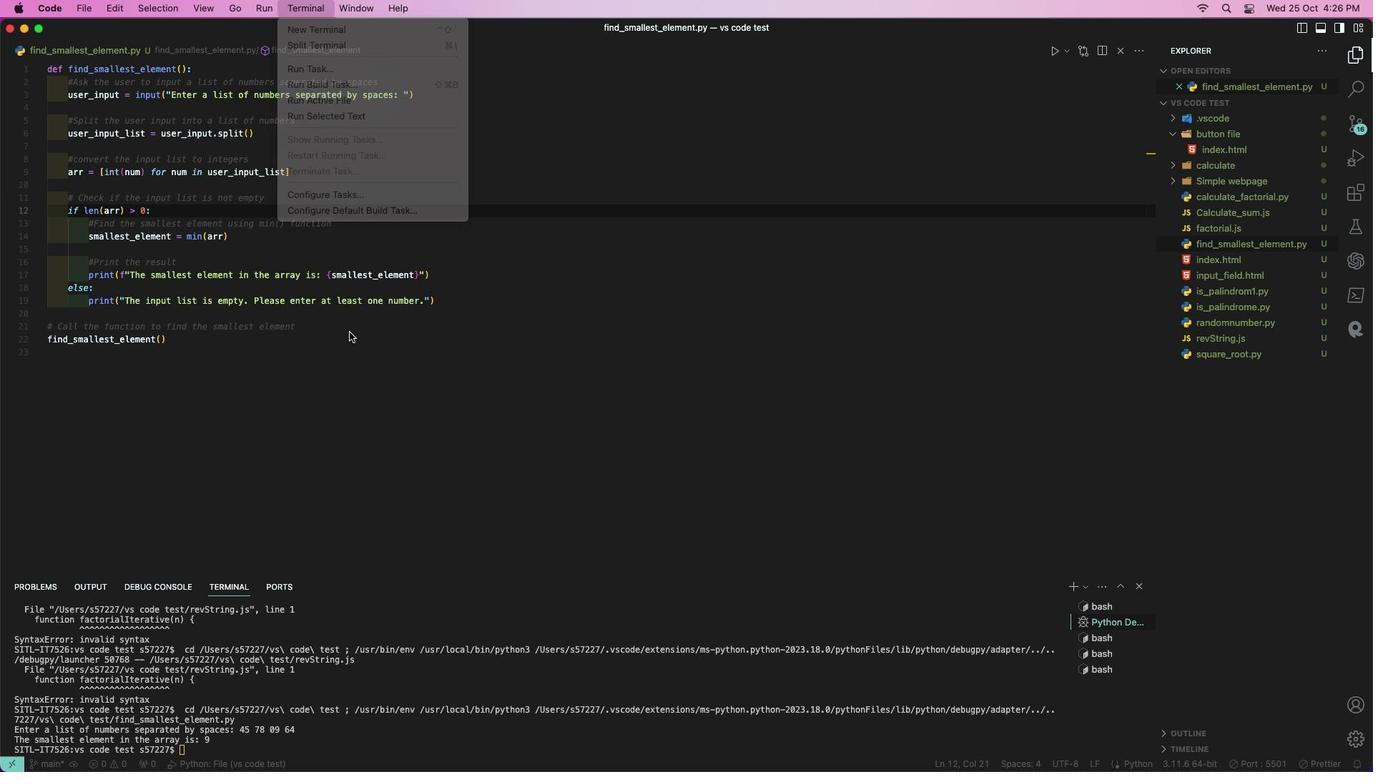 
Action: Mouse moved to (261, 1)
Screenshot: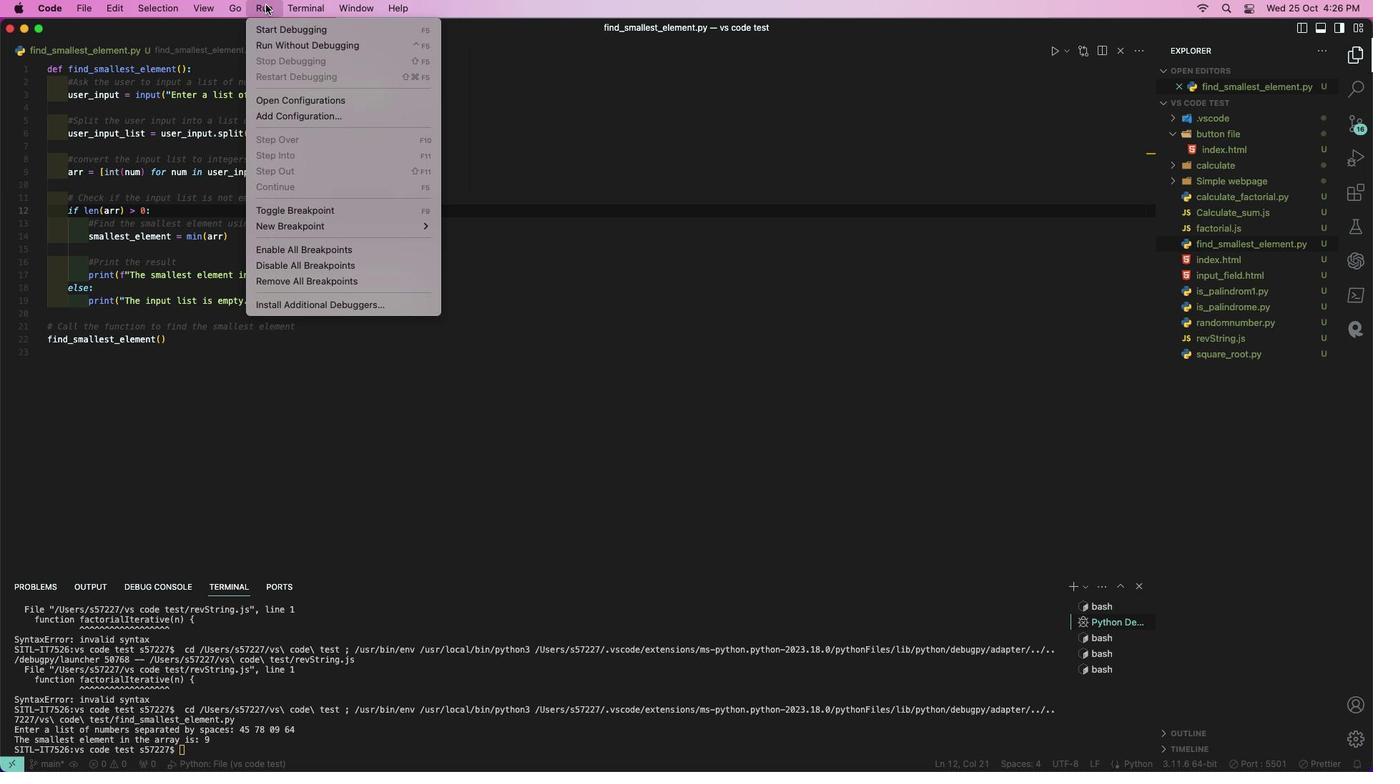 
Action: Mouse pressed left at (261, 1)
Screenshot: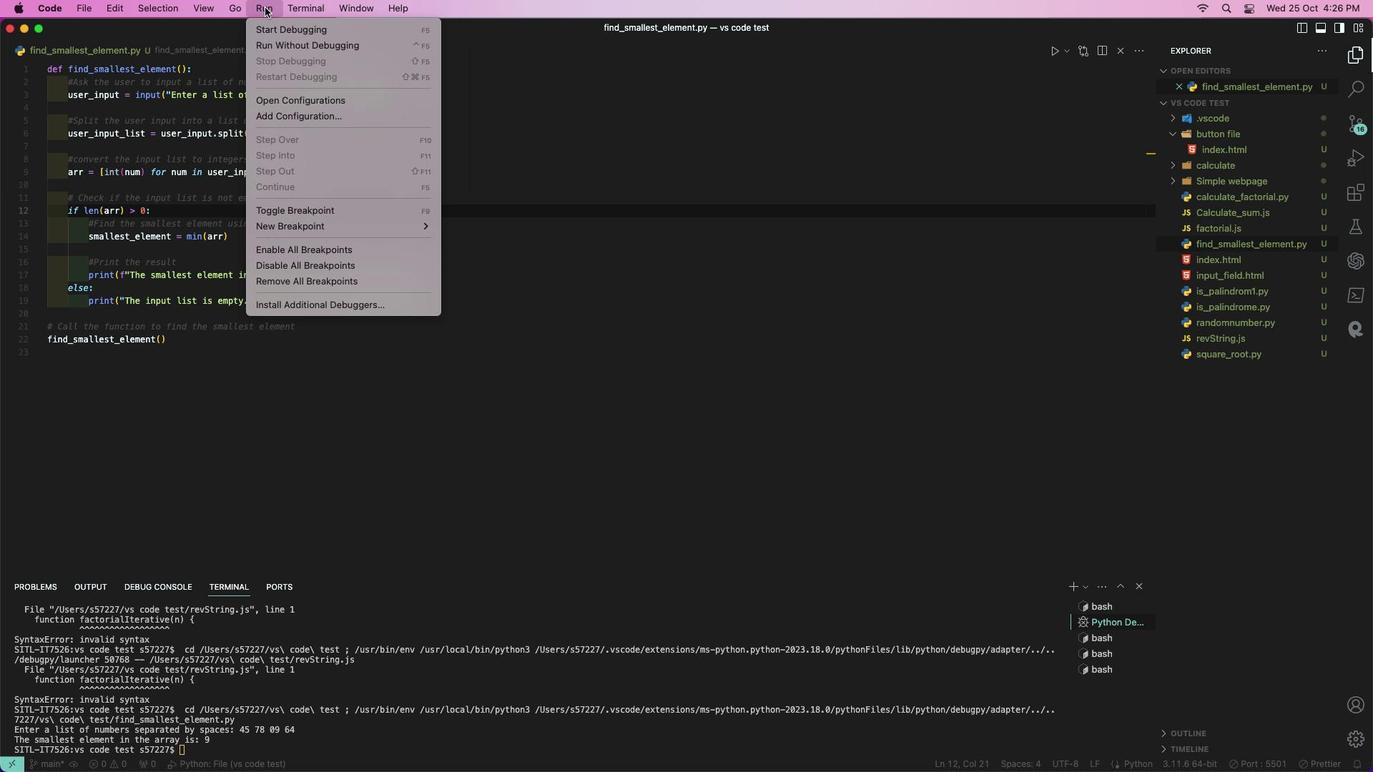 
Action: Mouse moved to (287, 30)
Screenshot: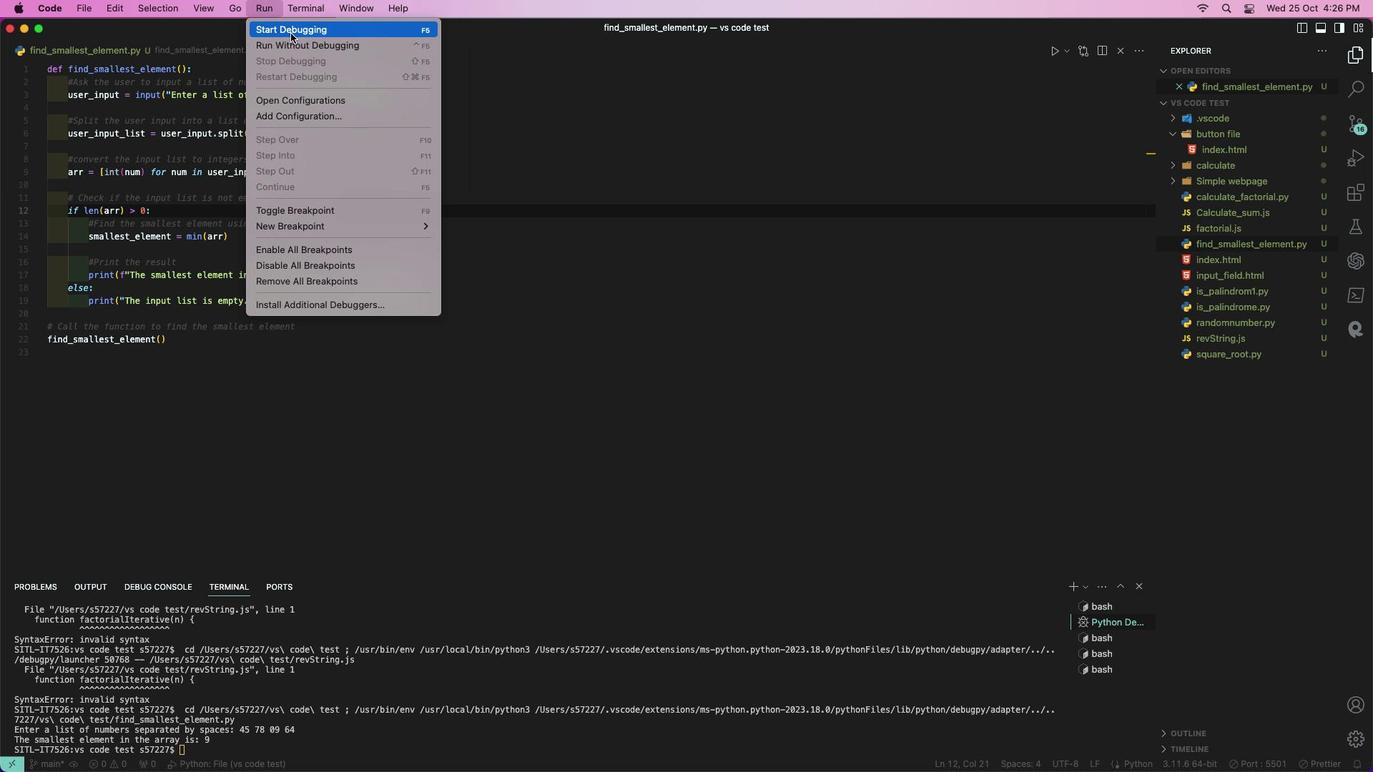
Action: Mouse pressed left at (287, 30)
Screenshot: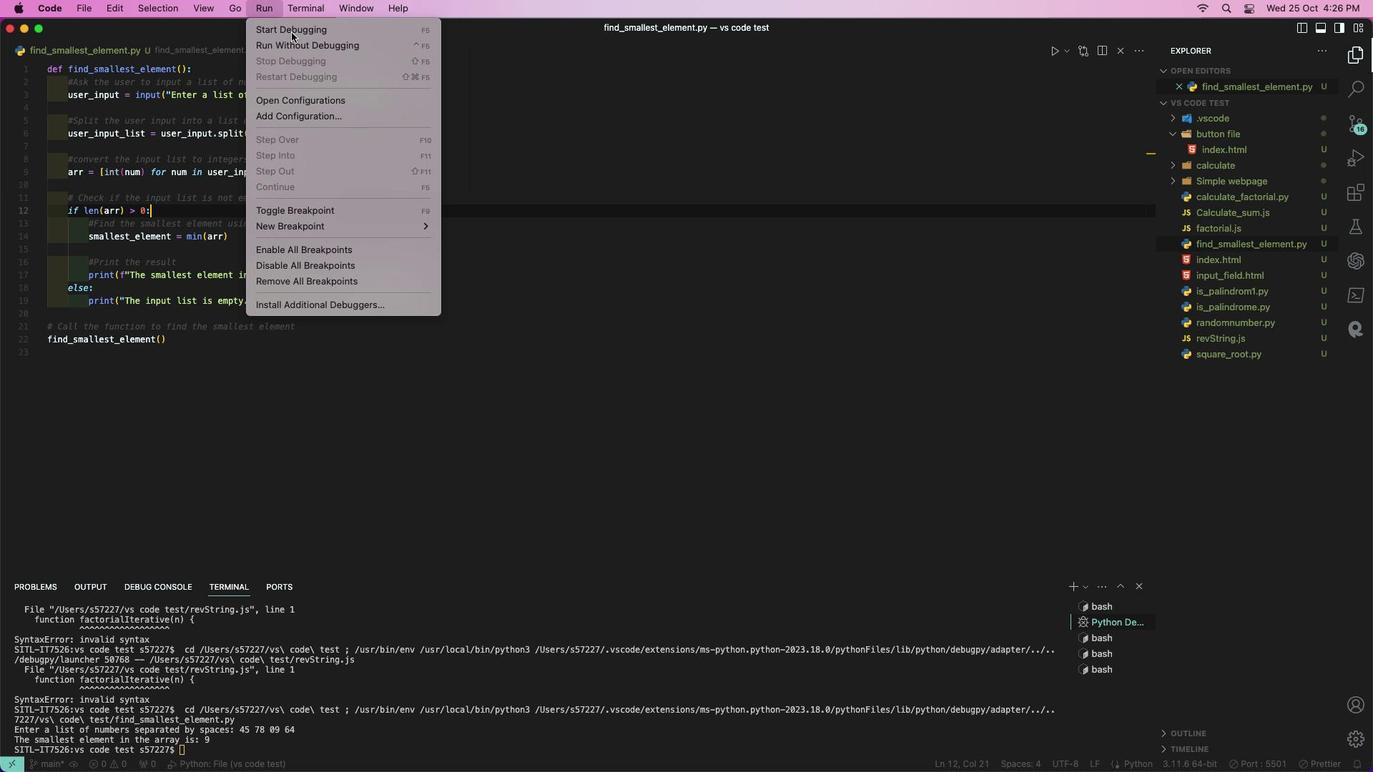 
Action: Mouse moved to (261, 743)
Screenshot: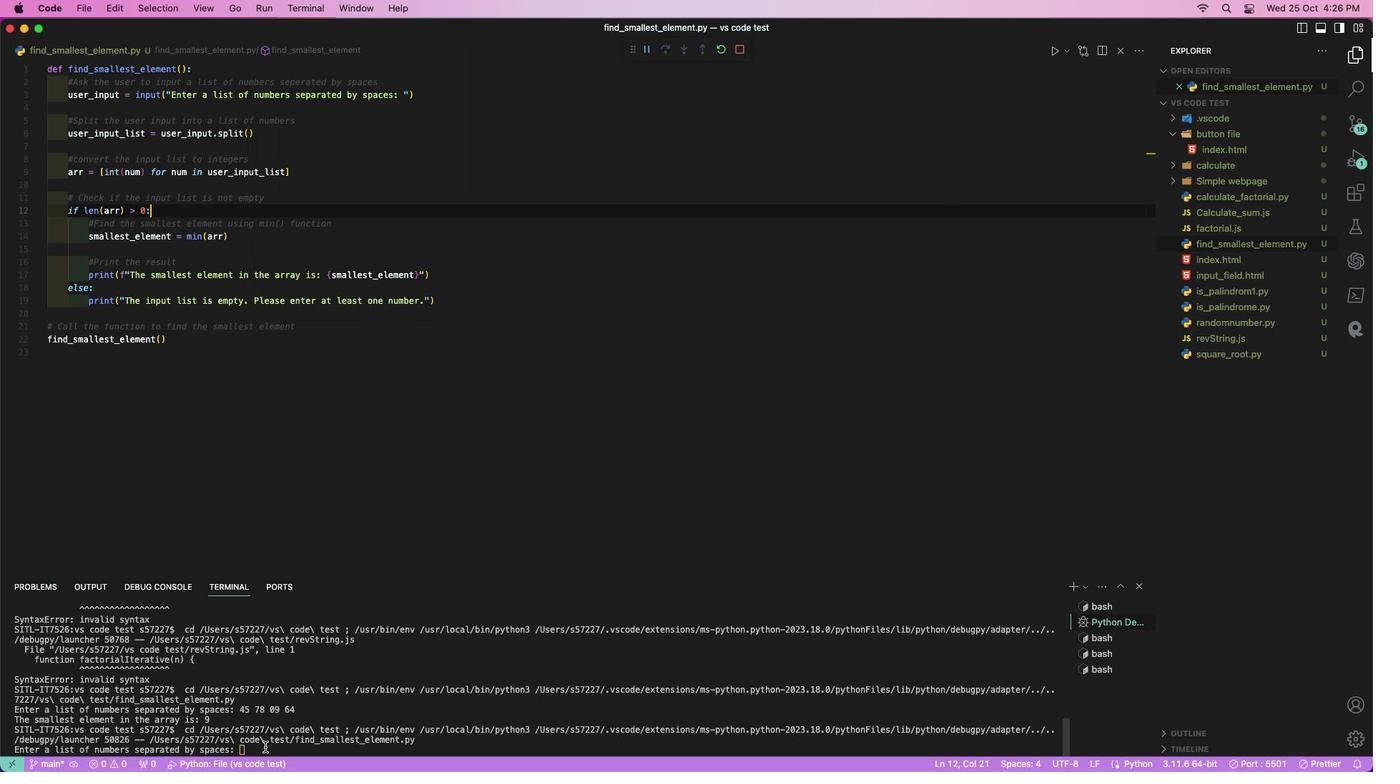 
Action: Mouse pressed left at (261, 743)
Screenshot: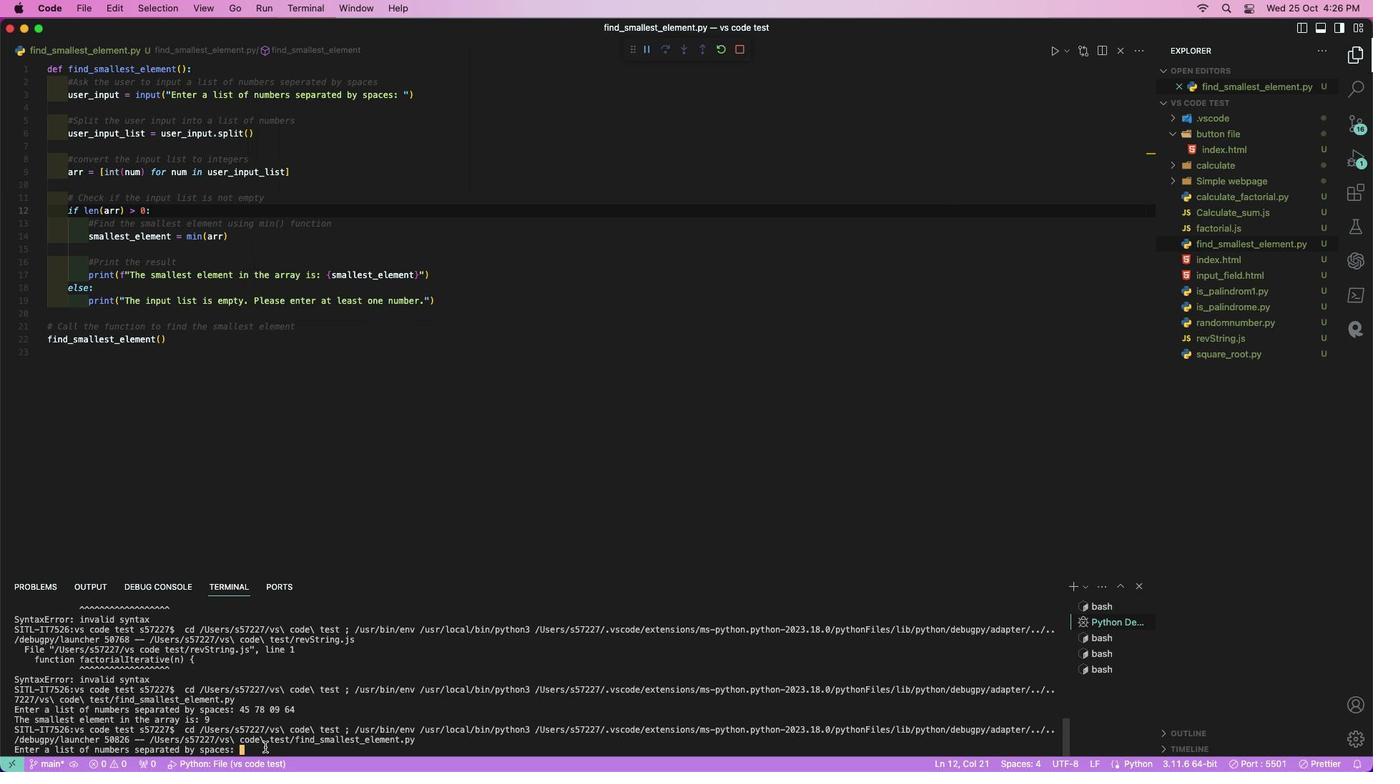 
Action: Key pressed Key.enter
Screenshot: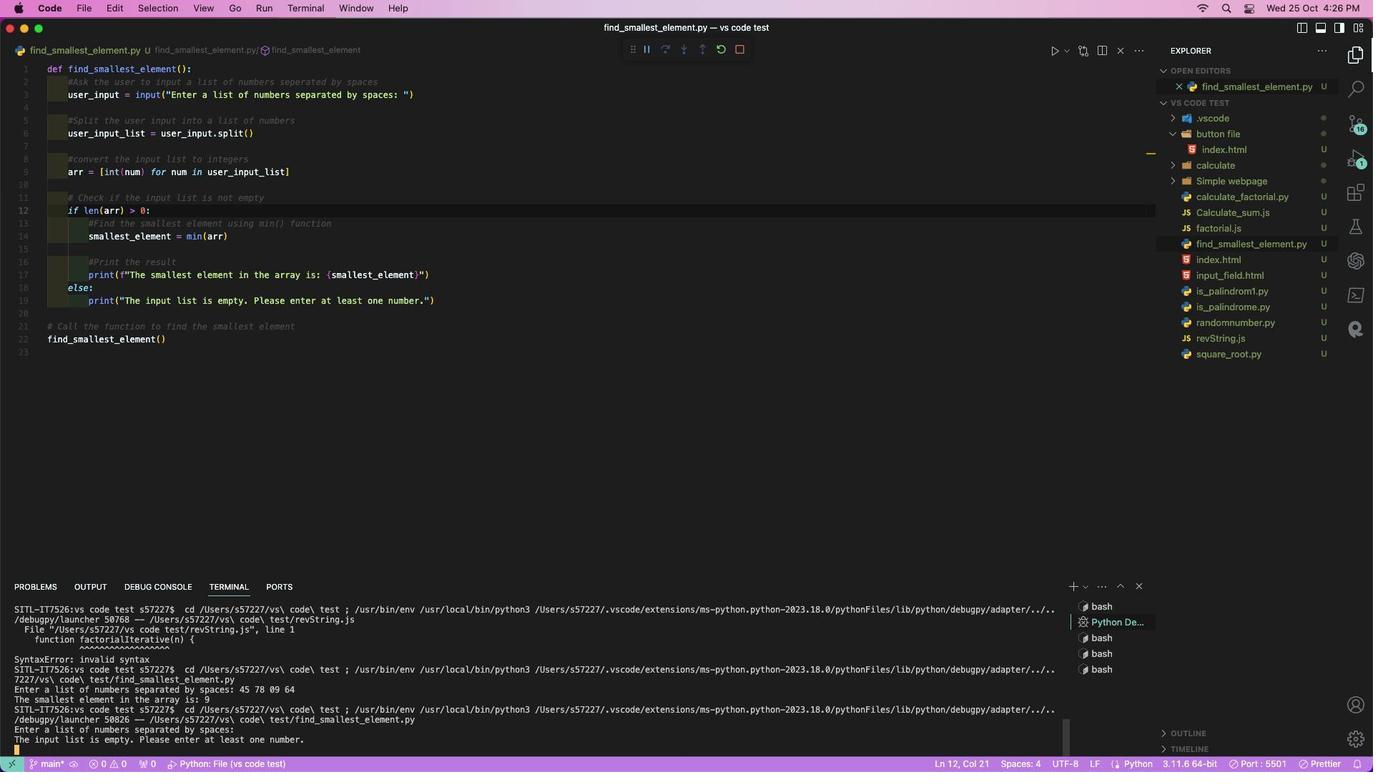 
Action: Mouse moved to (366, 517)
Screenshot: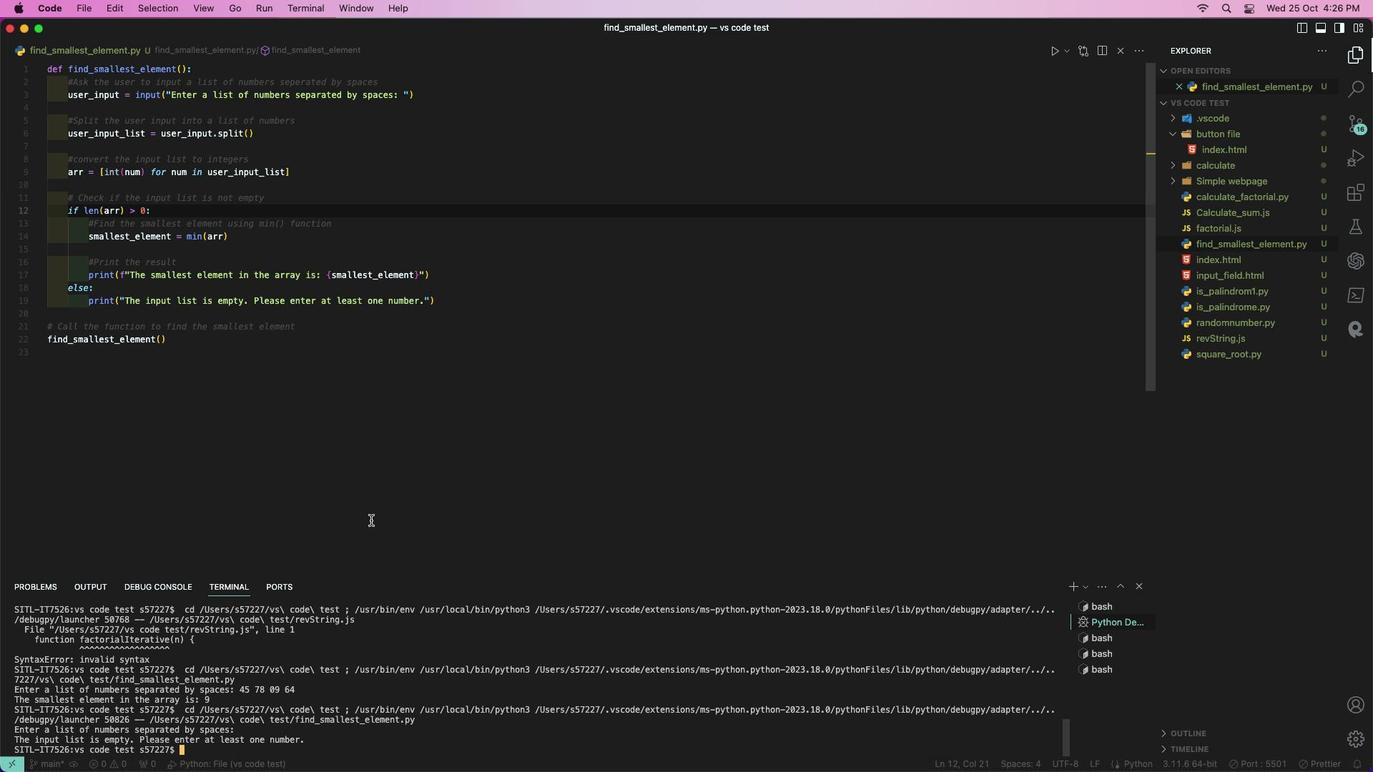 
Action: Mouse pressed left at (366, 517)
Screenshot: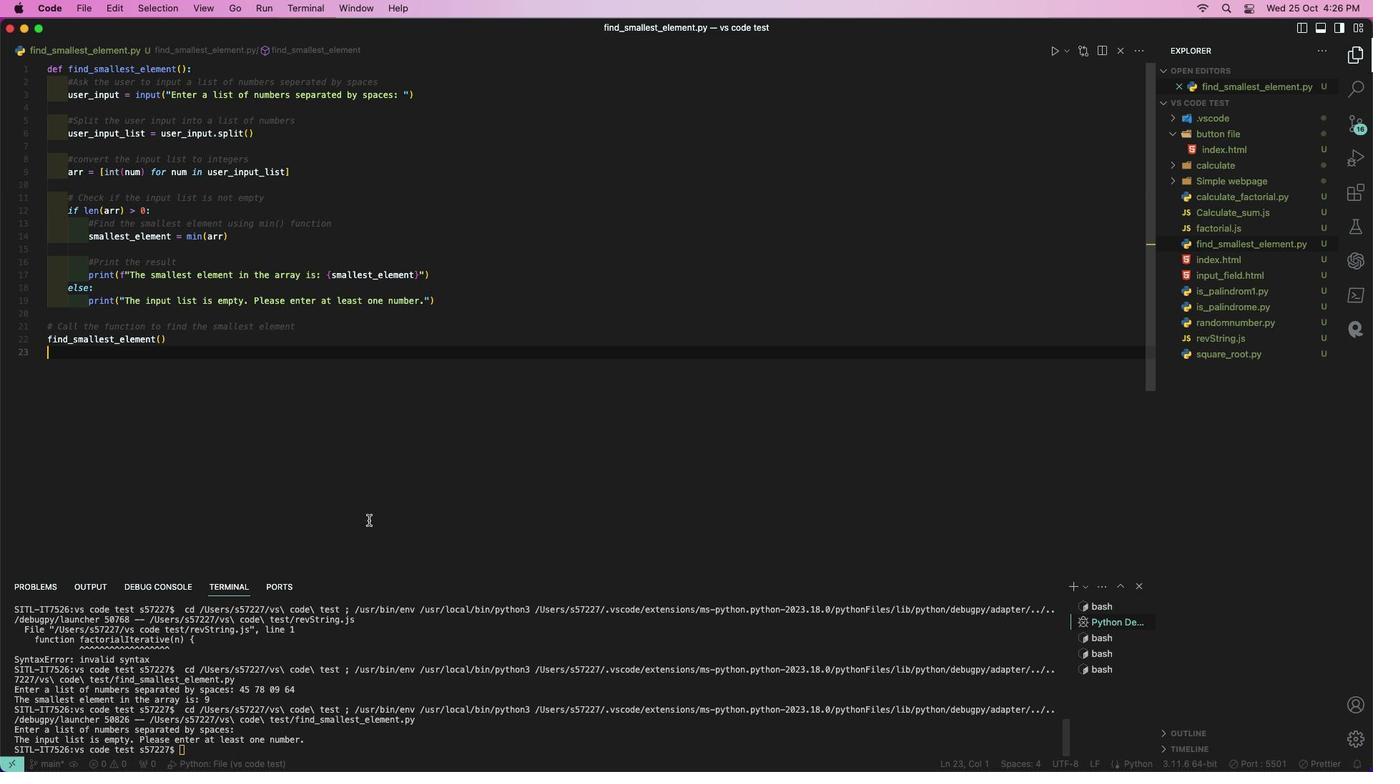 
Action: Mouse moved to (222, 617)
Screenshot: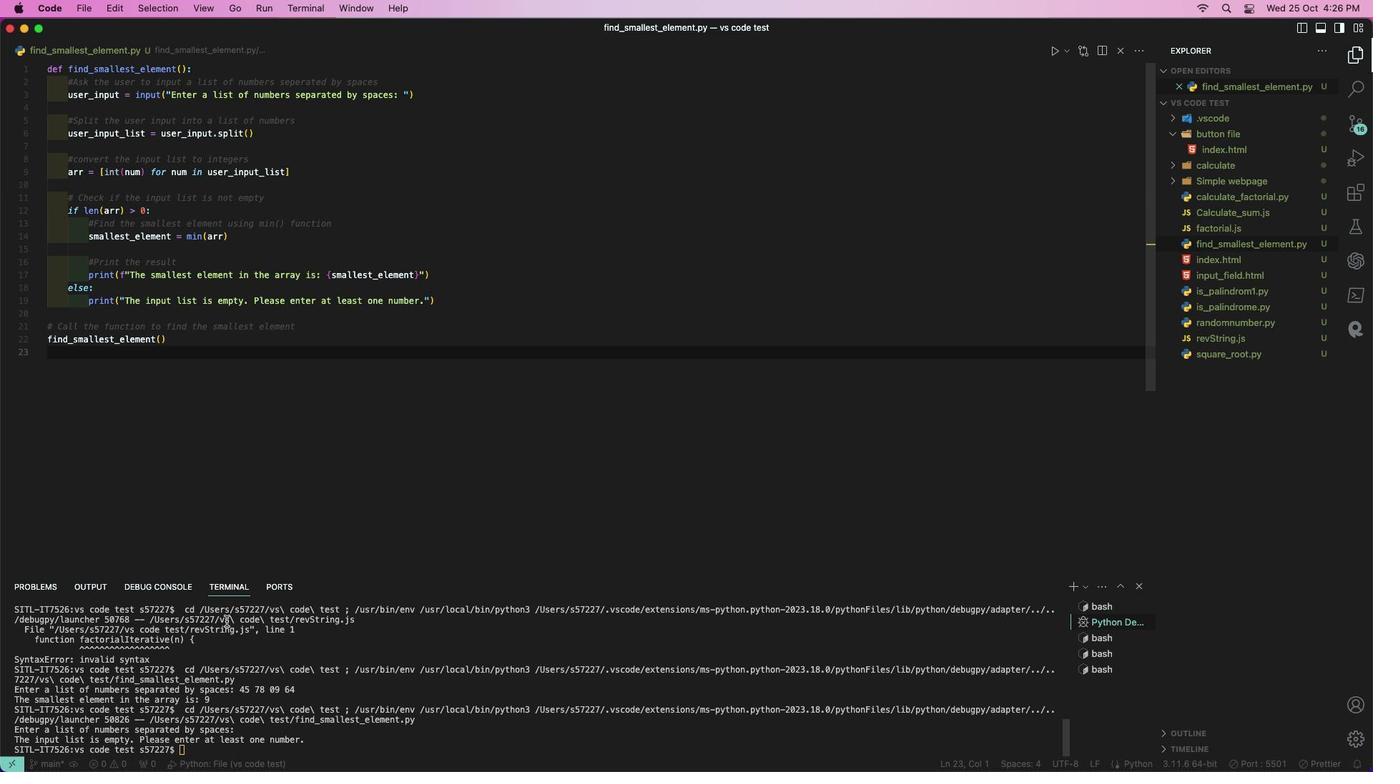
